 Task: Create a due date automation trigger when advanced on, on the monday of the week a card is due add fields with custom field "Resume" set to a number greater than 1 and greater or equal to 10 at 11:00 AM.
Action: Mouse moved to (1321, 97)
Screenshot: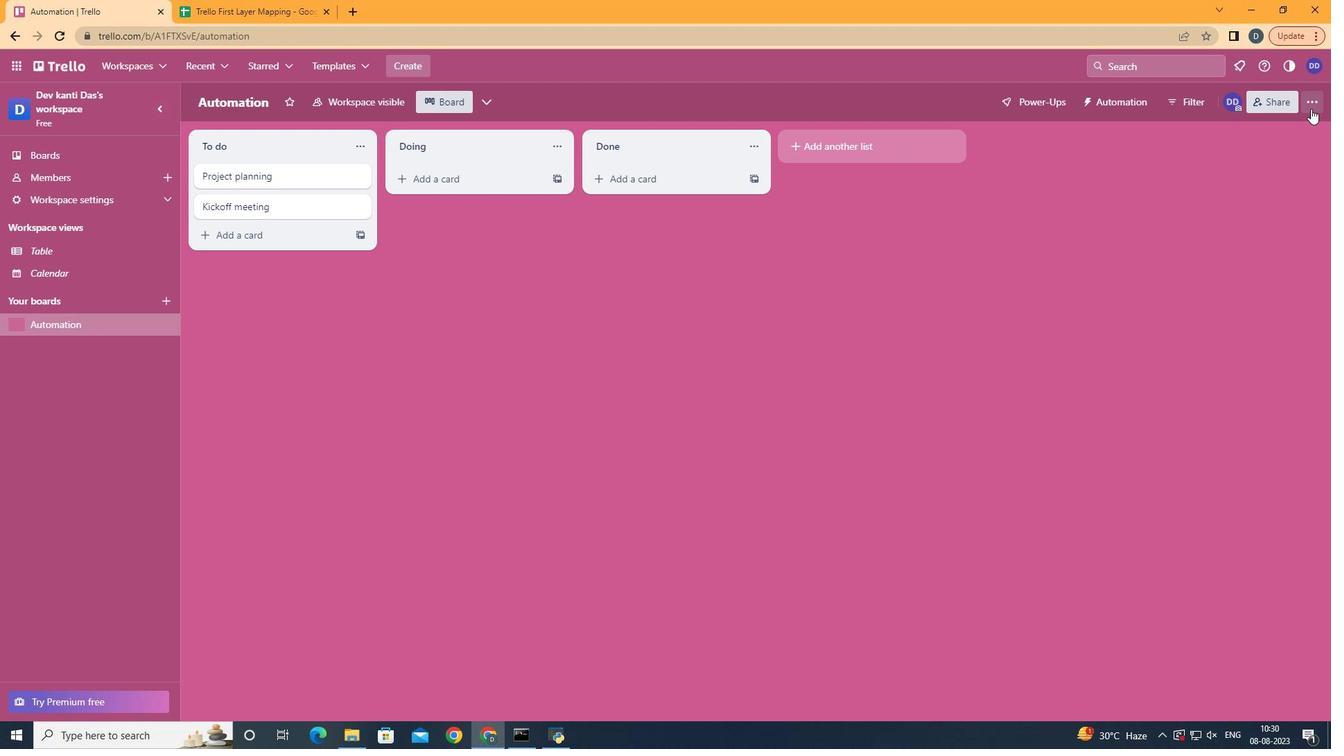 
Action: Mouse pressed left at (1321, 97)
Screenshot: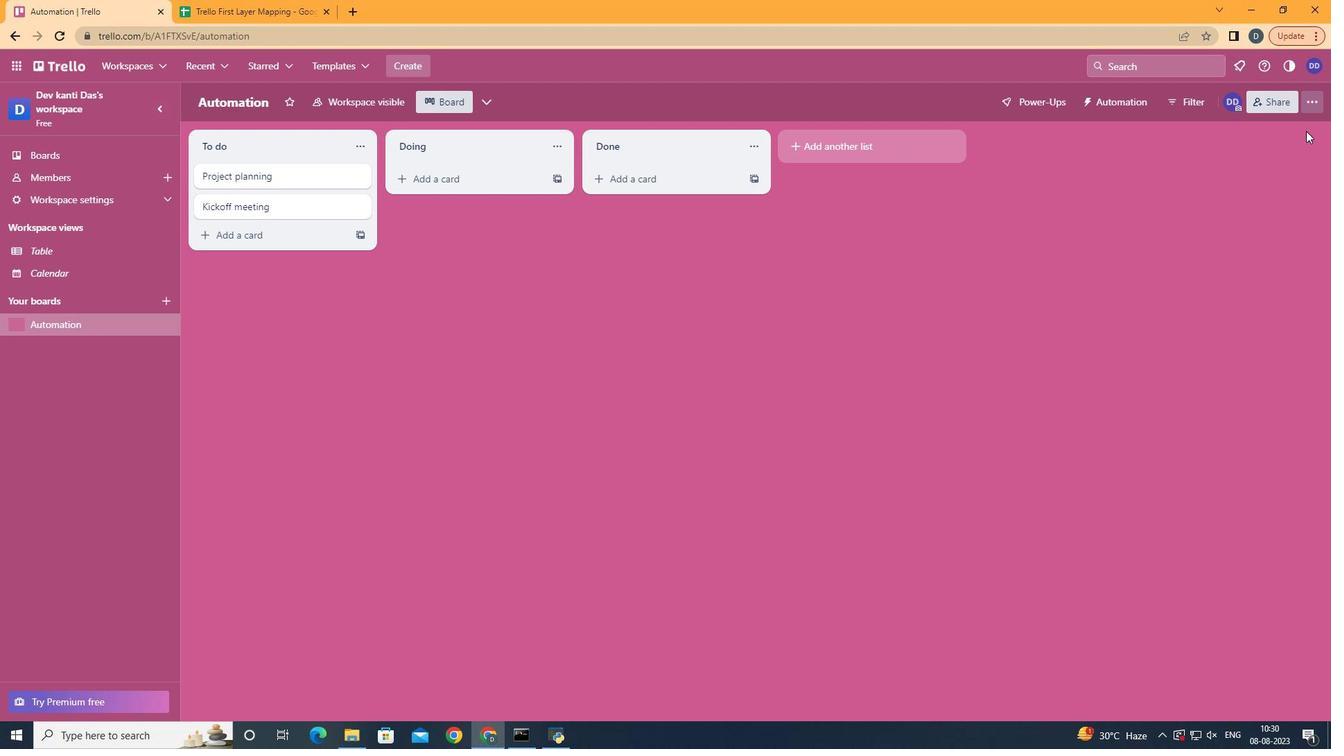 
Action: Mouse moved to (1218, 285)
Screenshot: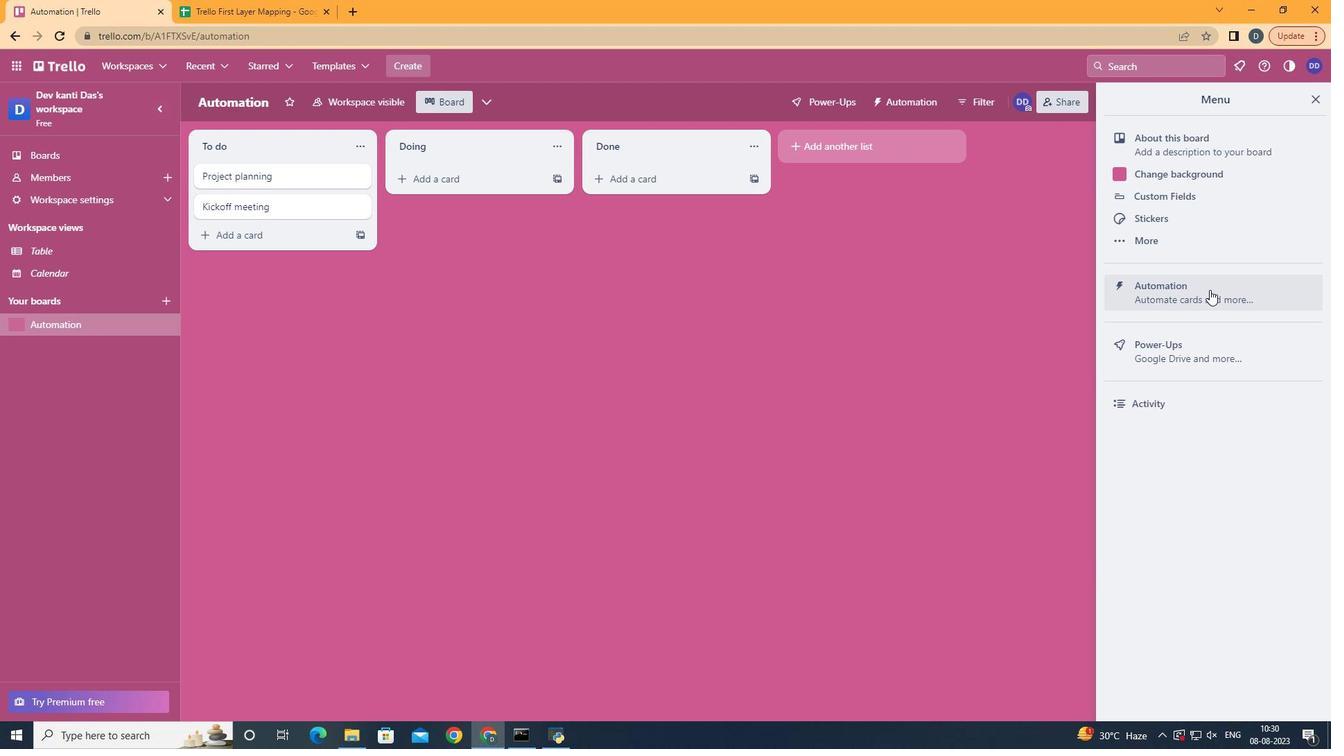 
Action: Mouse pressed left at (1218, 285)
Screenshot: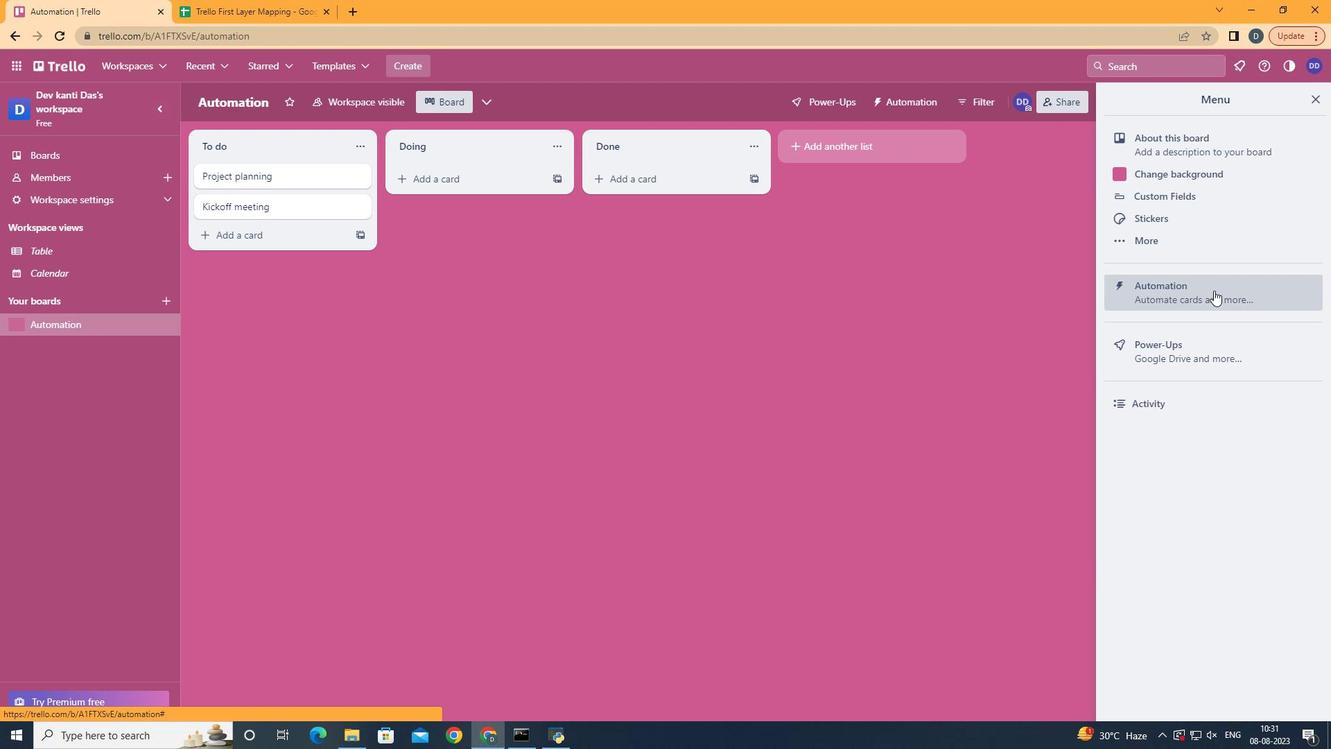 
Action: Mouse moved to (227, 280)
Screenshot: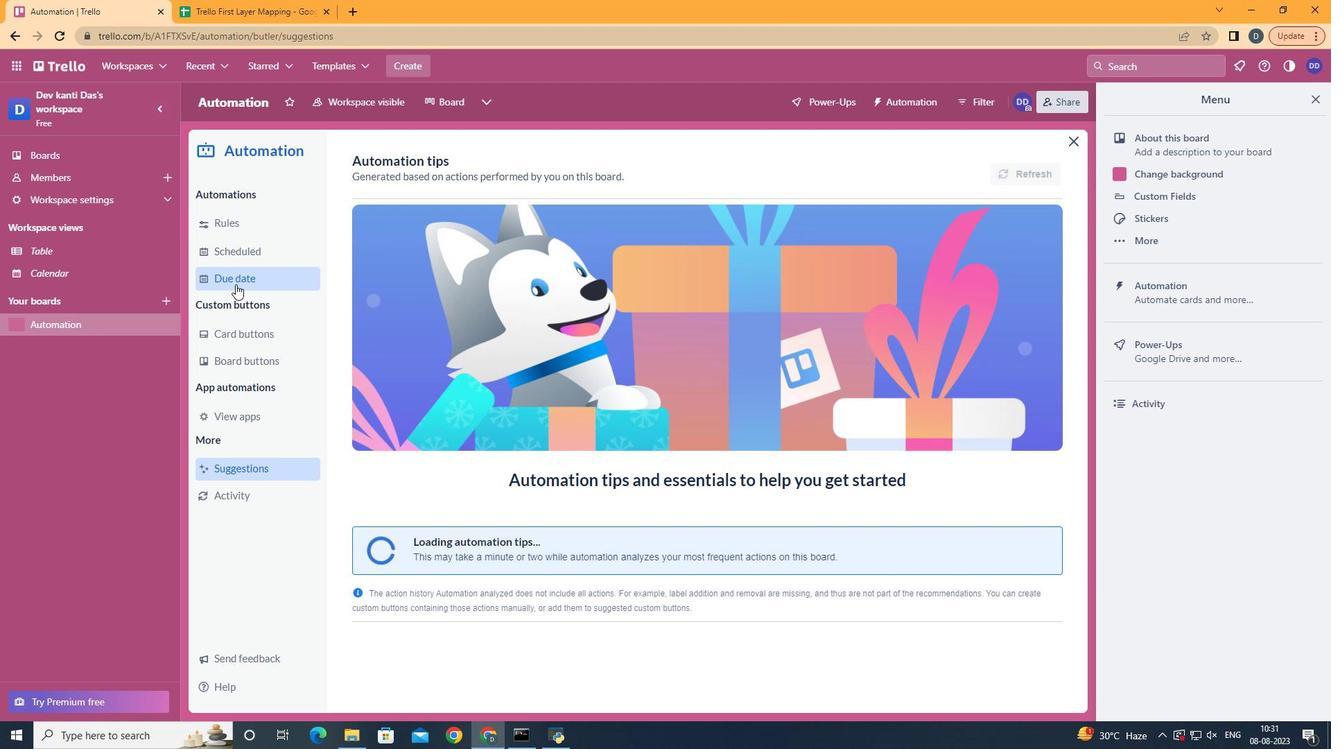 
Action: Mouse pressed left at (227, 280)
Screenshot: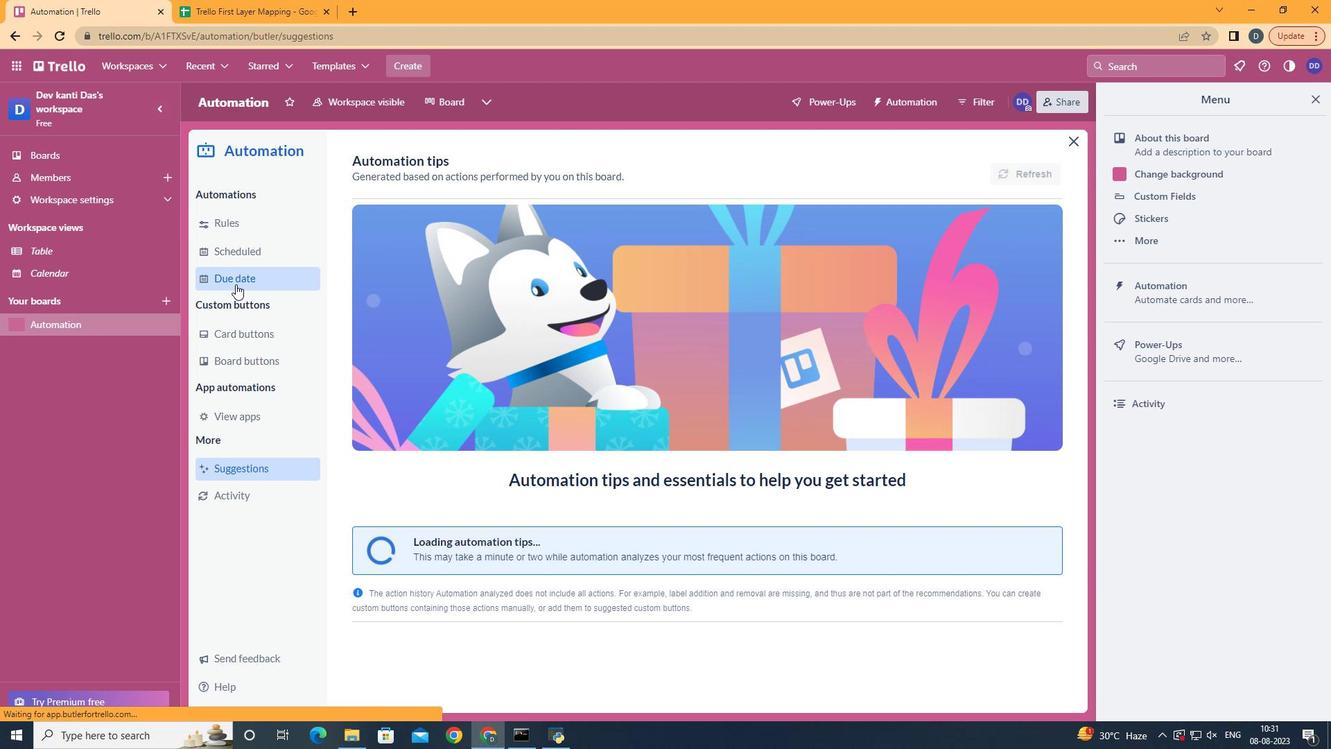 
Action: Mouse moved to (969, 154)
Screenshot: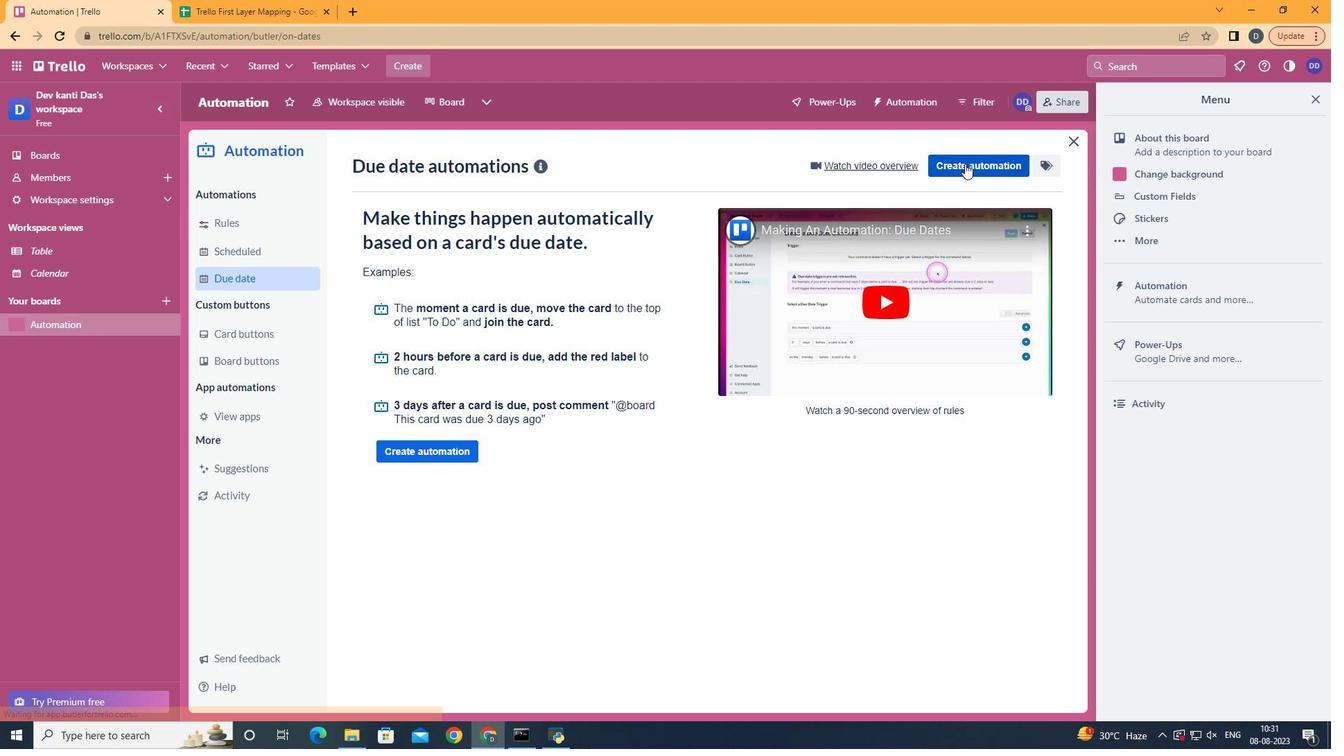 
Action: Mouse pressed left at (969, 154)
Screenshot: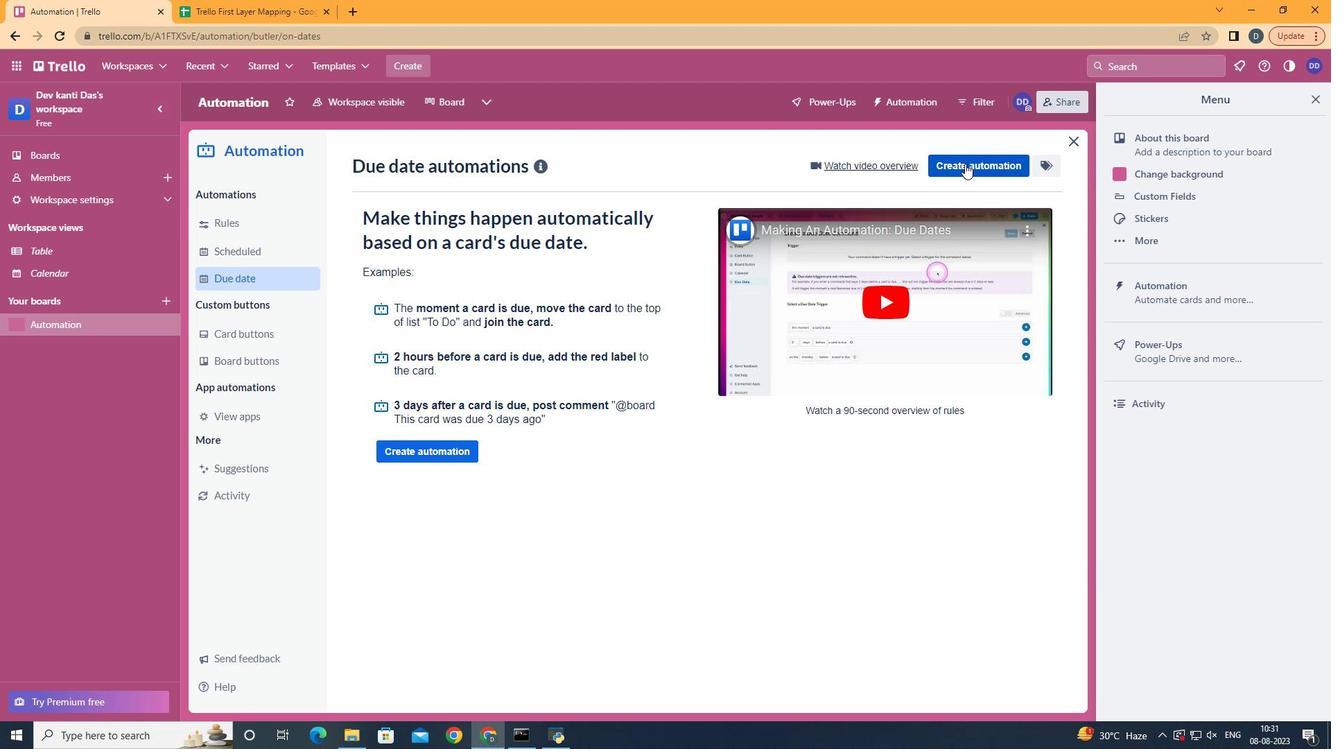 
Action: Mouse moved to (765, 299)
Screenshot: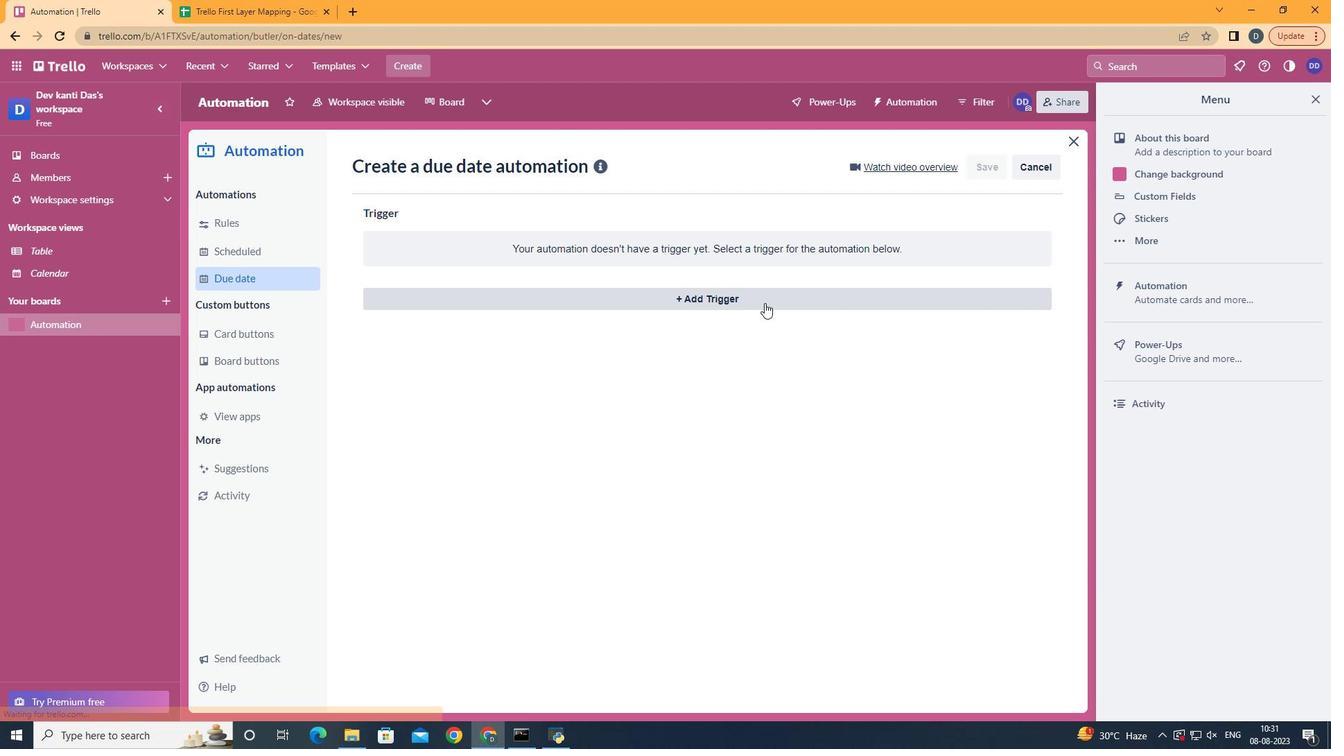 
Action: Mouse pressed left at (765, 299)
Screenshot: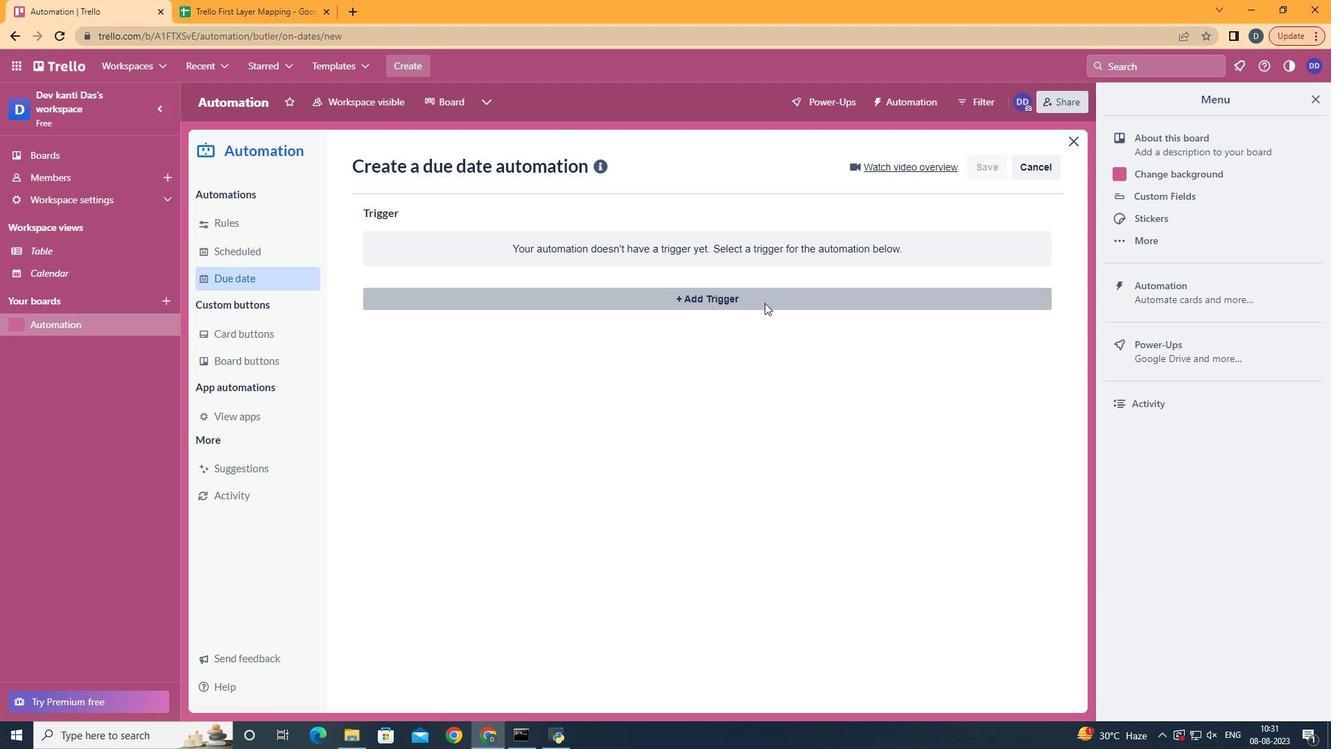 
Action: Mouse moved to (459, 361)
Screenshot: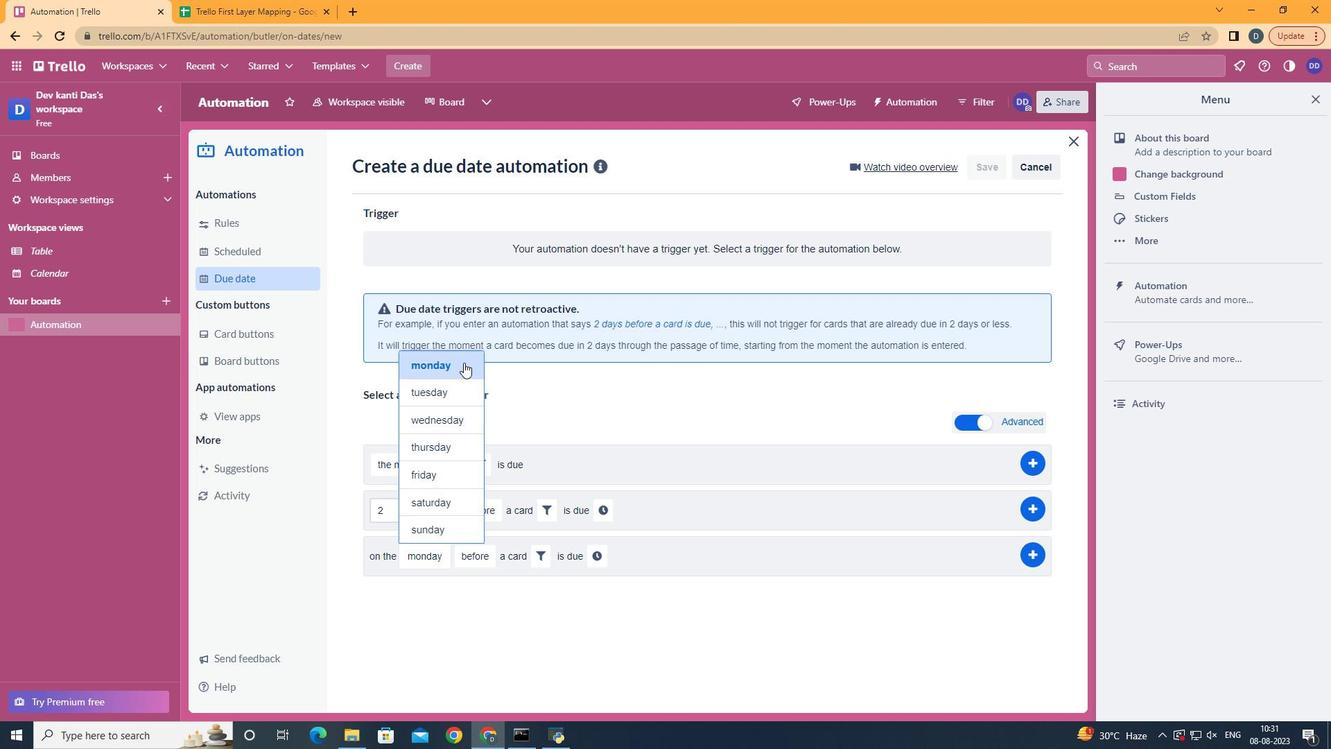 
Action: Mouse pressed left at (459, 361)
Screenshot: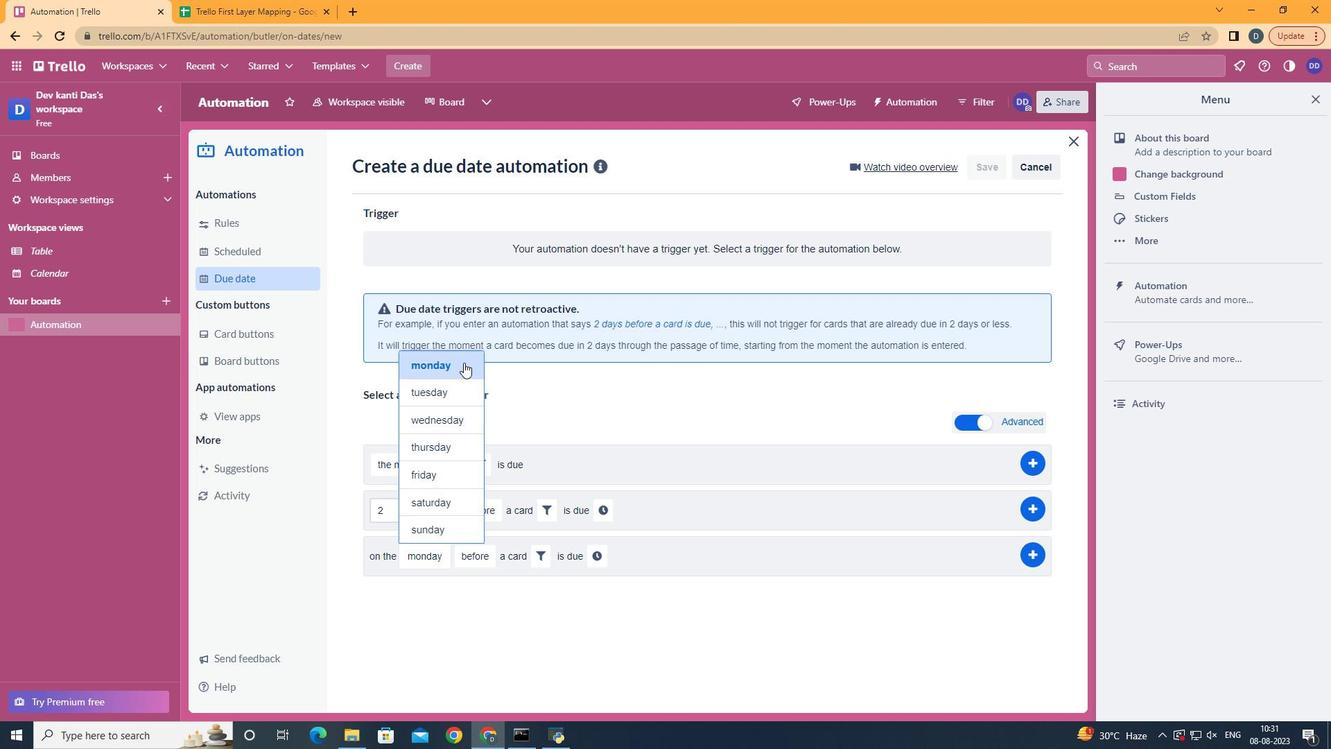 
Action: Mouse moved to (488, 643)
Screenshot: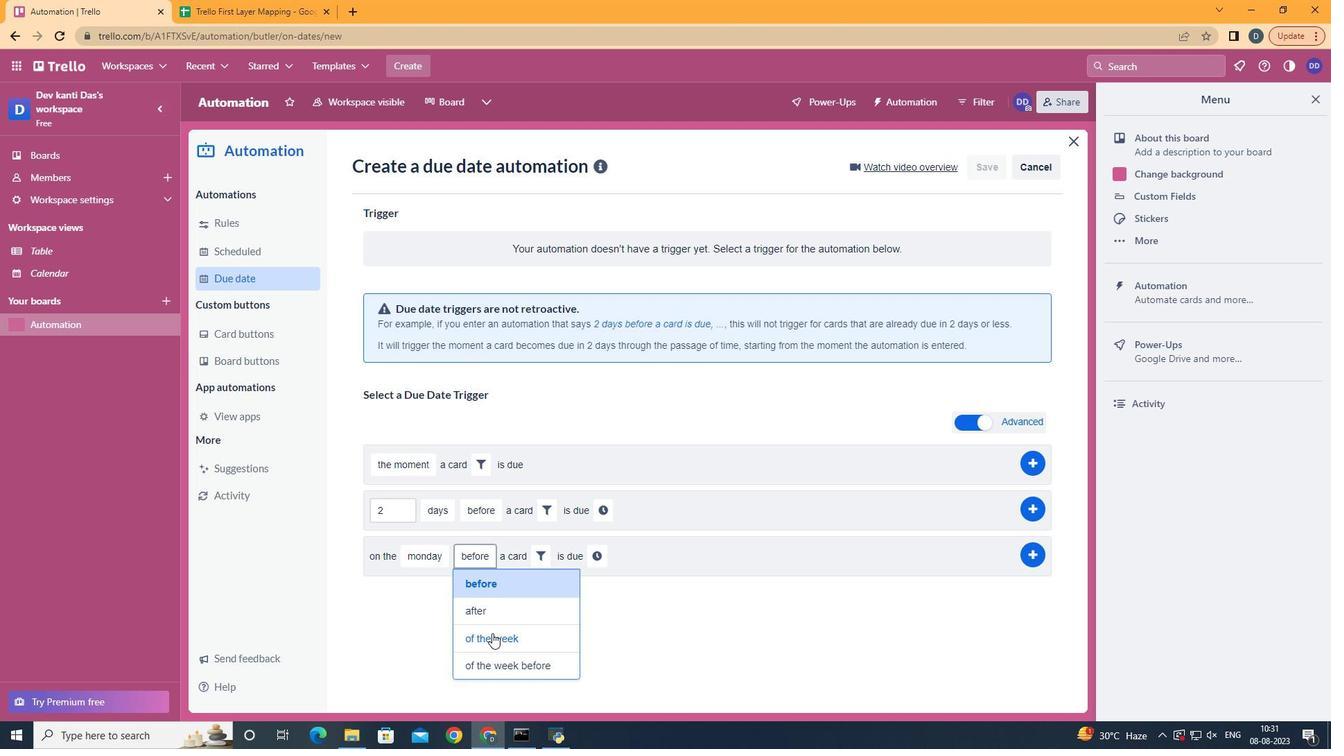 
Action: Mouse pressed left at (488, 643)
Screenshot: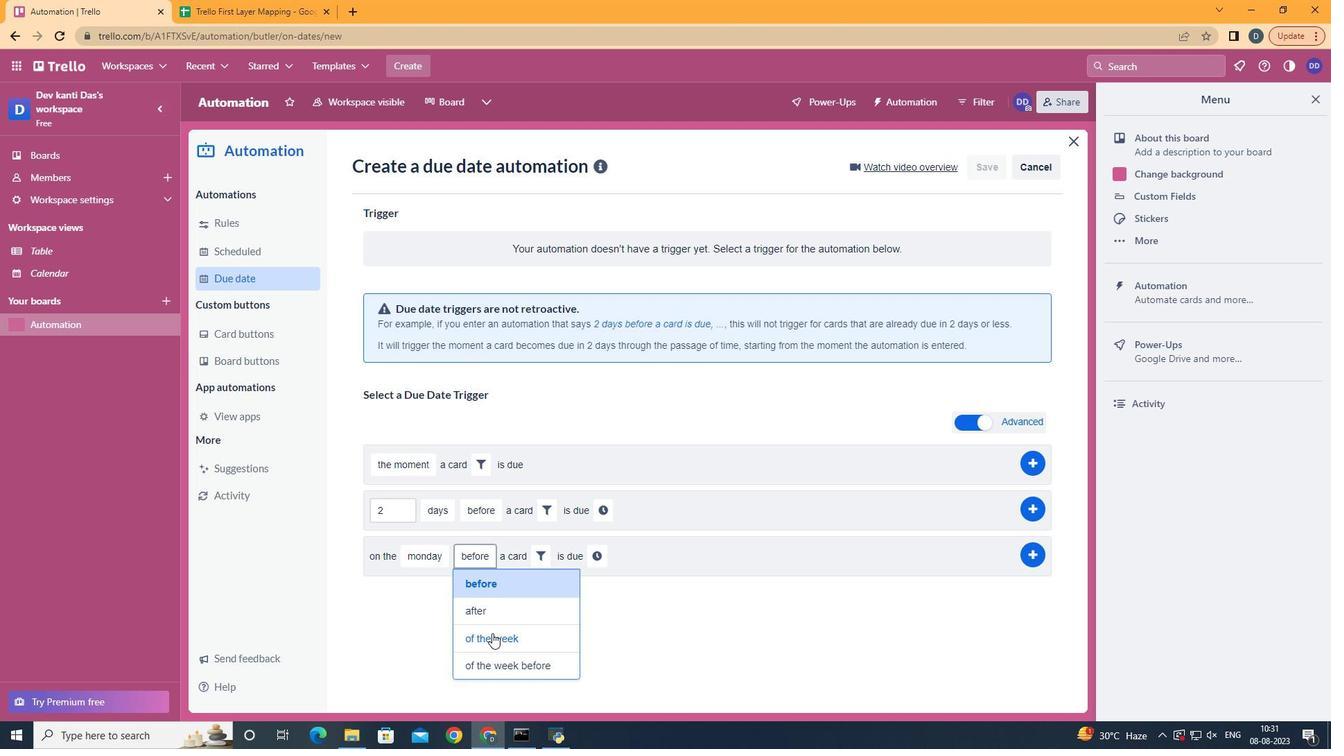 
Action: Mouse moved to (554, 555)
Screenshot: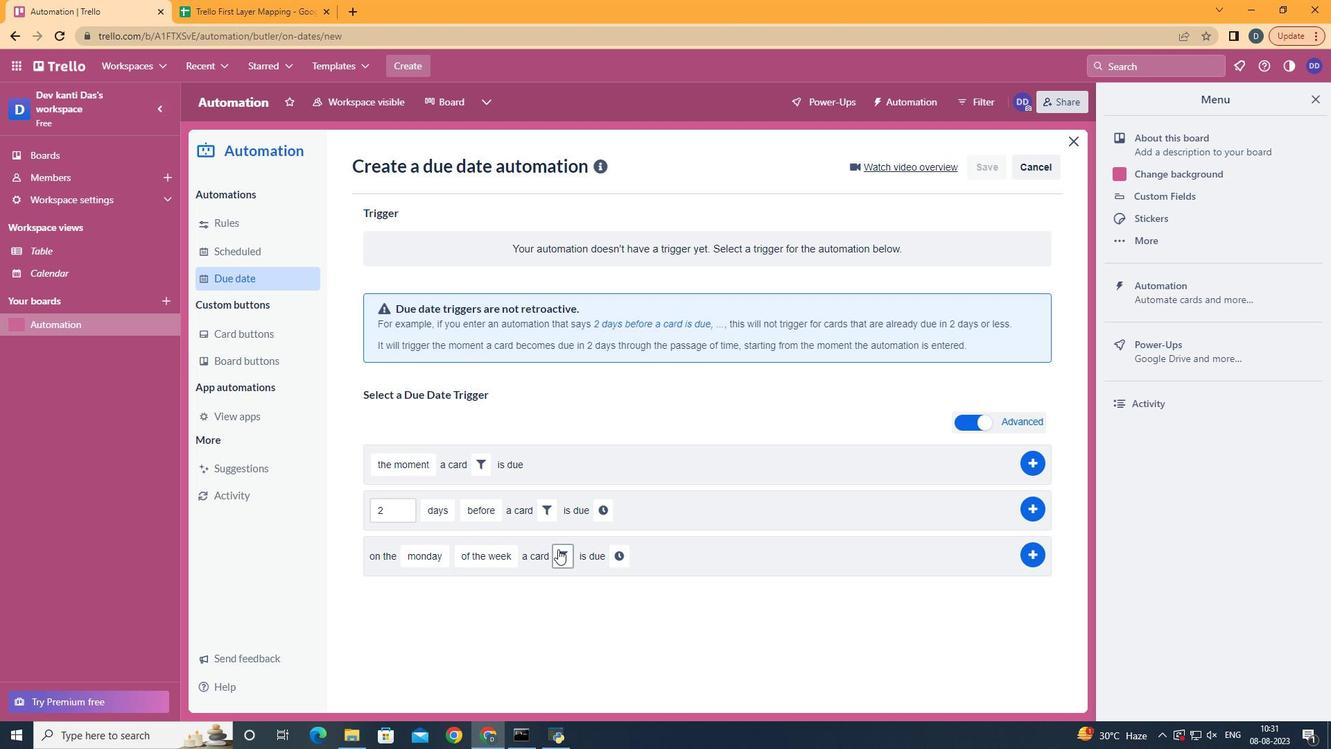 
Action: Mouse pressed left at (554, 555)
Screenshot: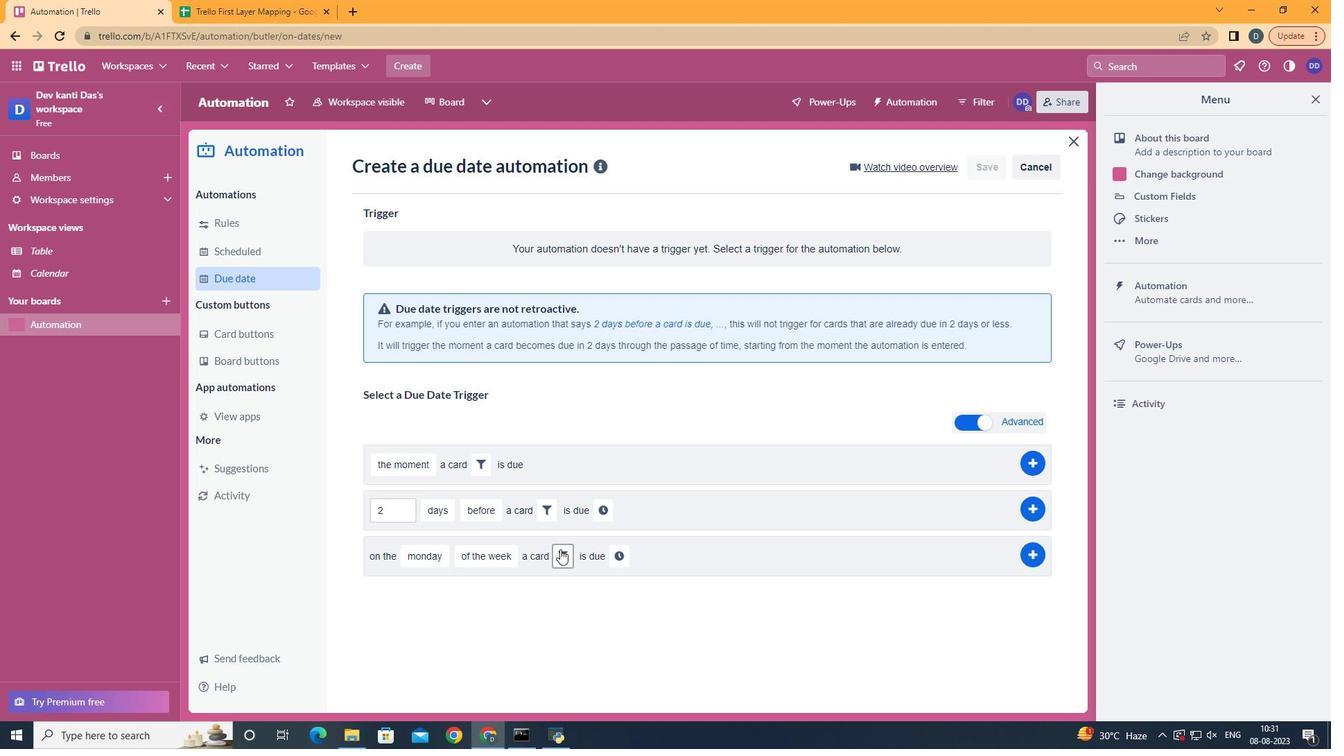 
Action: Mouse moved to (779, 620)
Screenshot: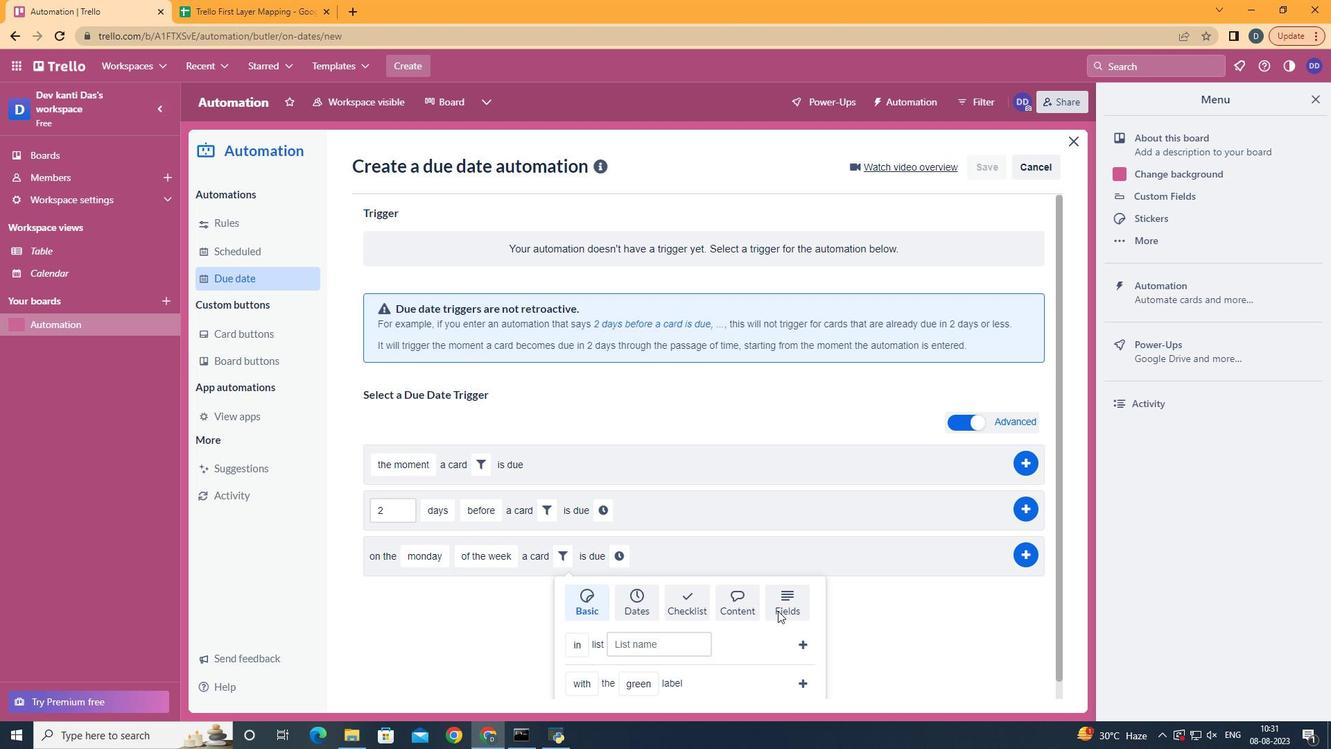 
Action: Mouse pressed left at (779, 620)
Screenshot: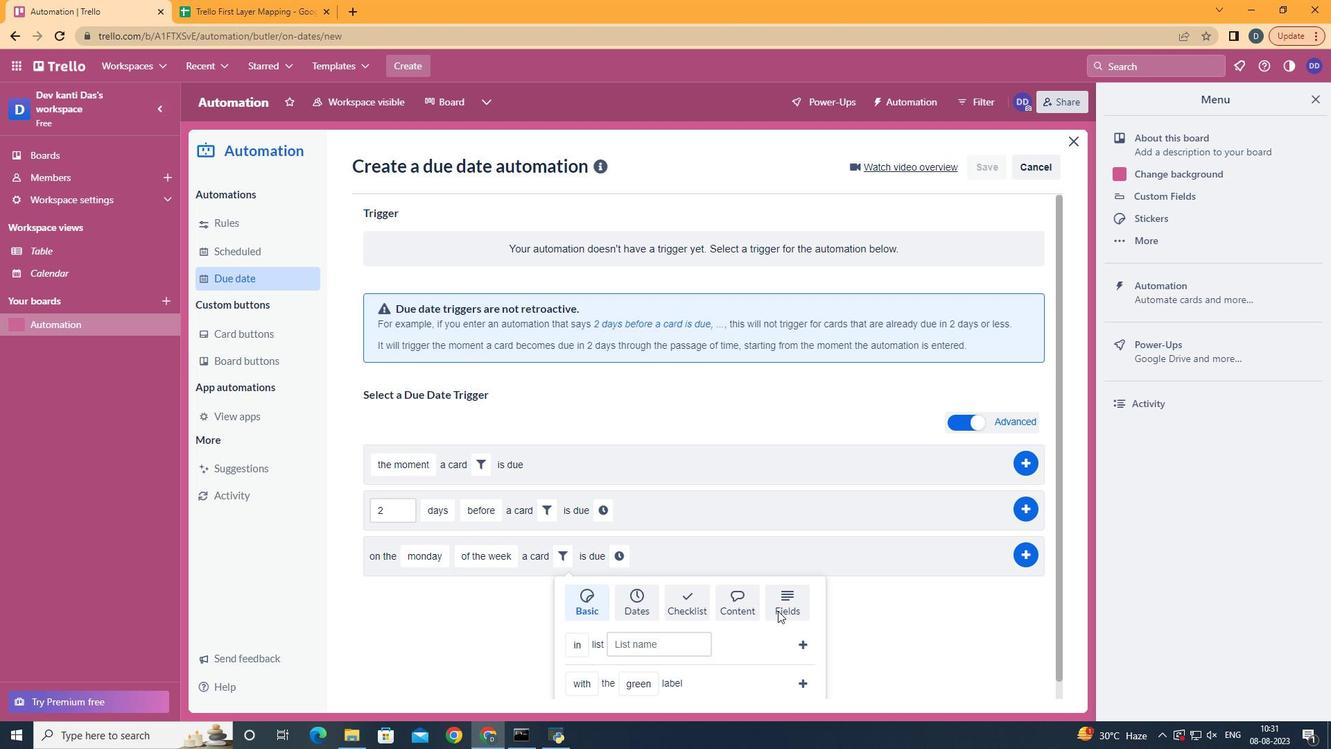 
Action: Mouse scrolled (779, 619) with delta (0, 0)
Screenshot: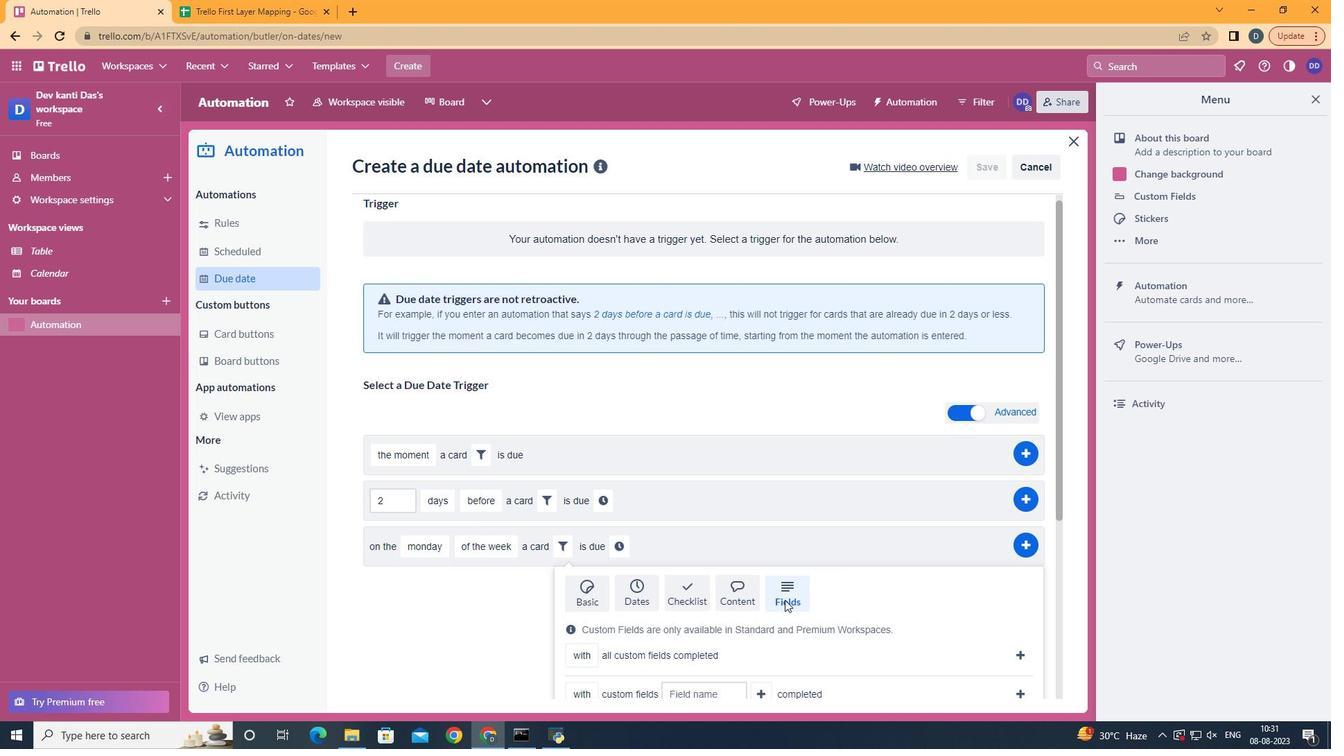 
Action: Mouse scrolled (779, 619) with delta (0, 0)
Screenshot: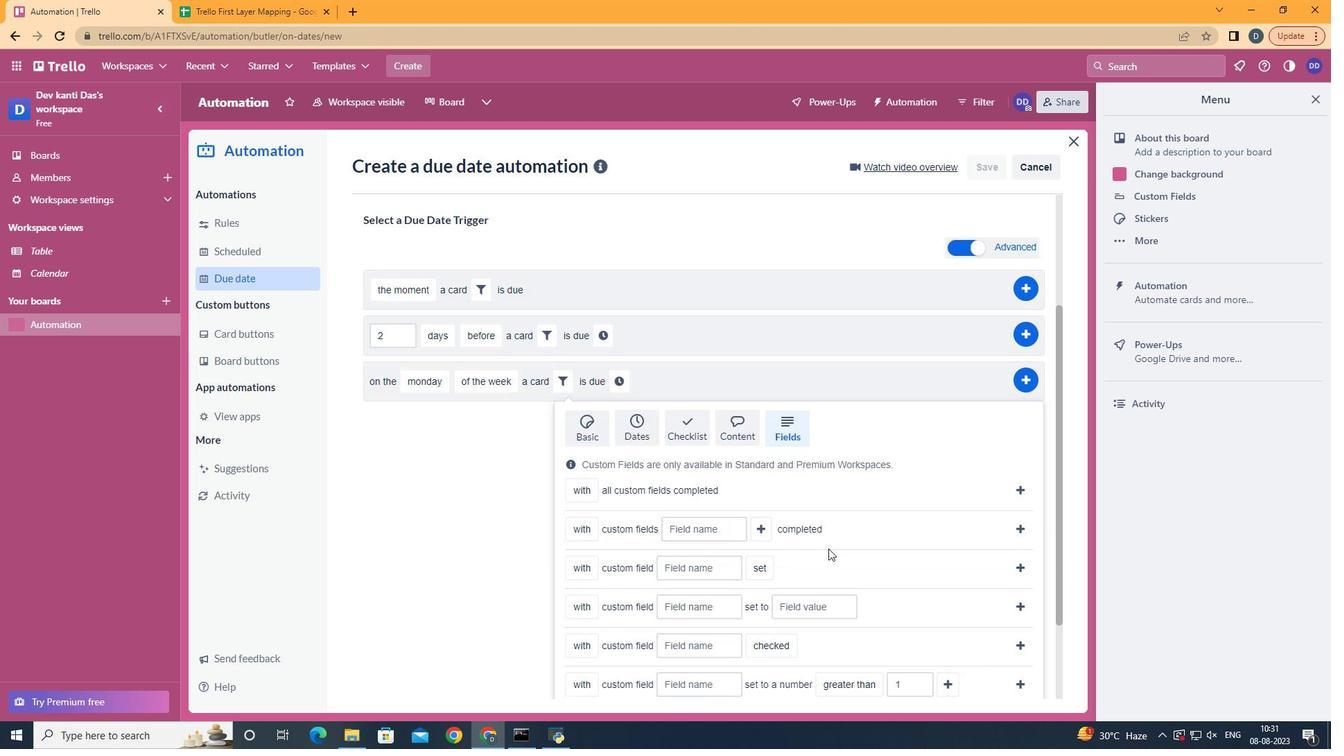 
Action: Mouse scrolled (779, 619) with delta (0, 0)
Screenshot: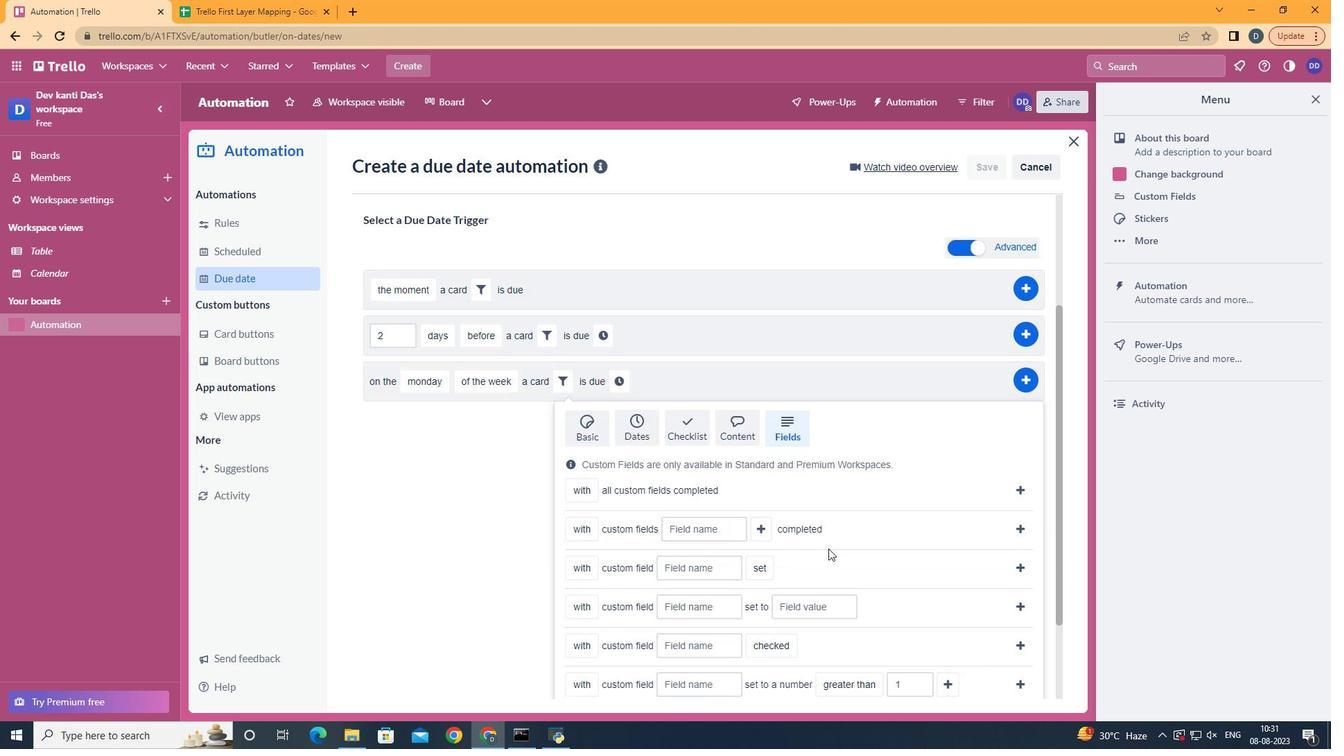 
Action: Mouse scrolled (779, 619) with delta (0, 0)
Screenshot: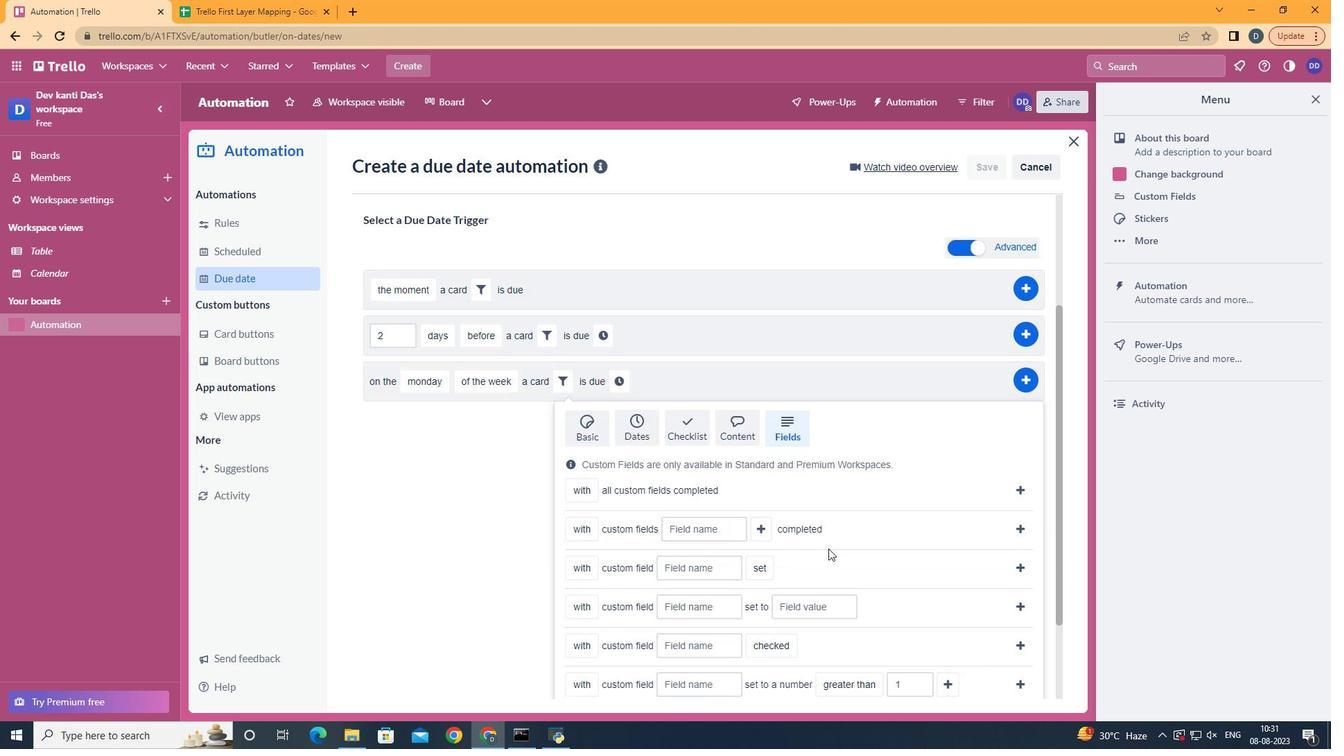 
Action: Mouse scrolled (779, 619) with delta (0, 0)
Screenshot: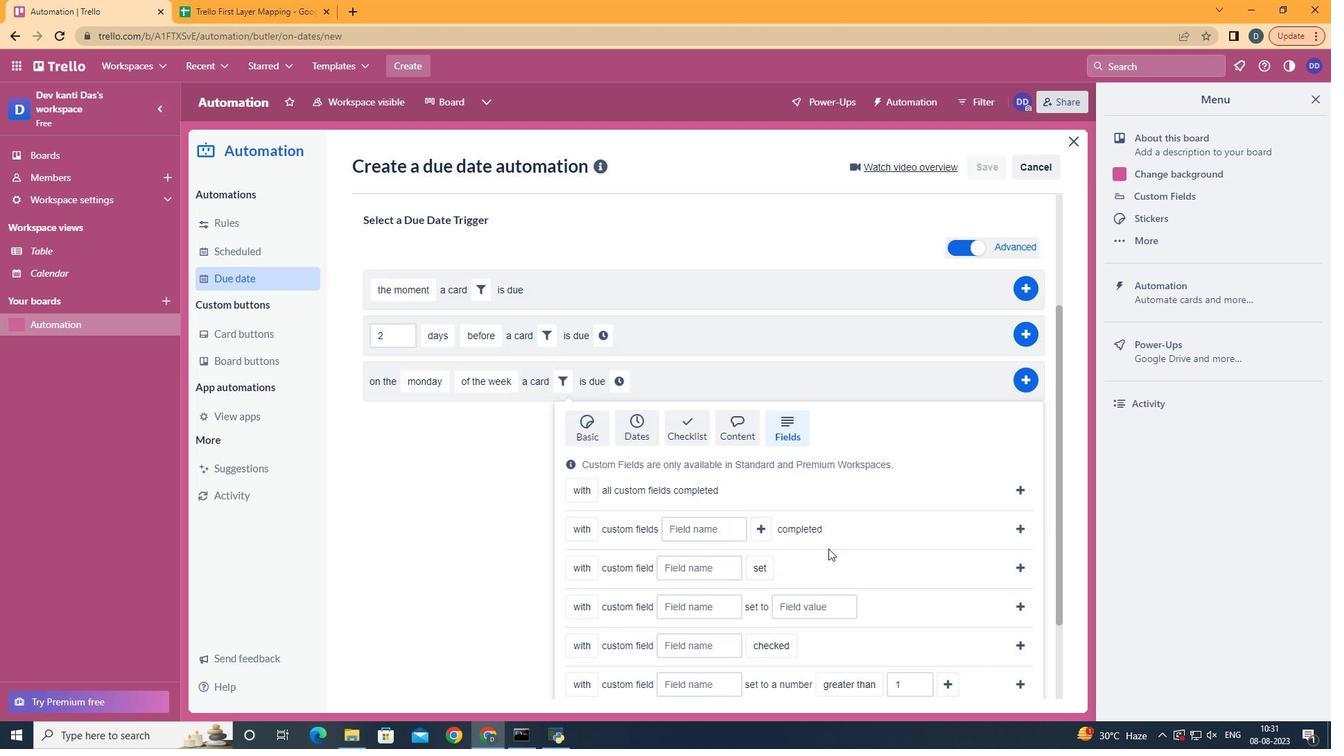 
Action: Mouse moved to (583, 595)
Screenshot: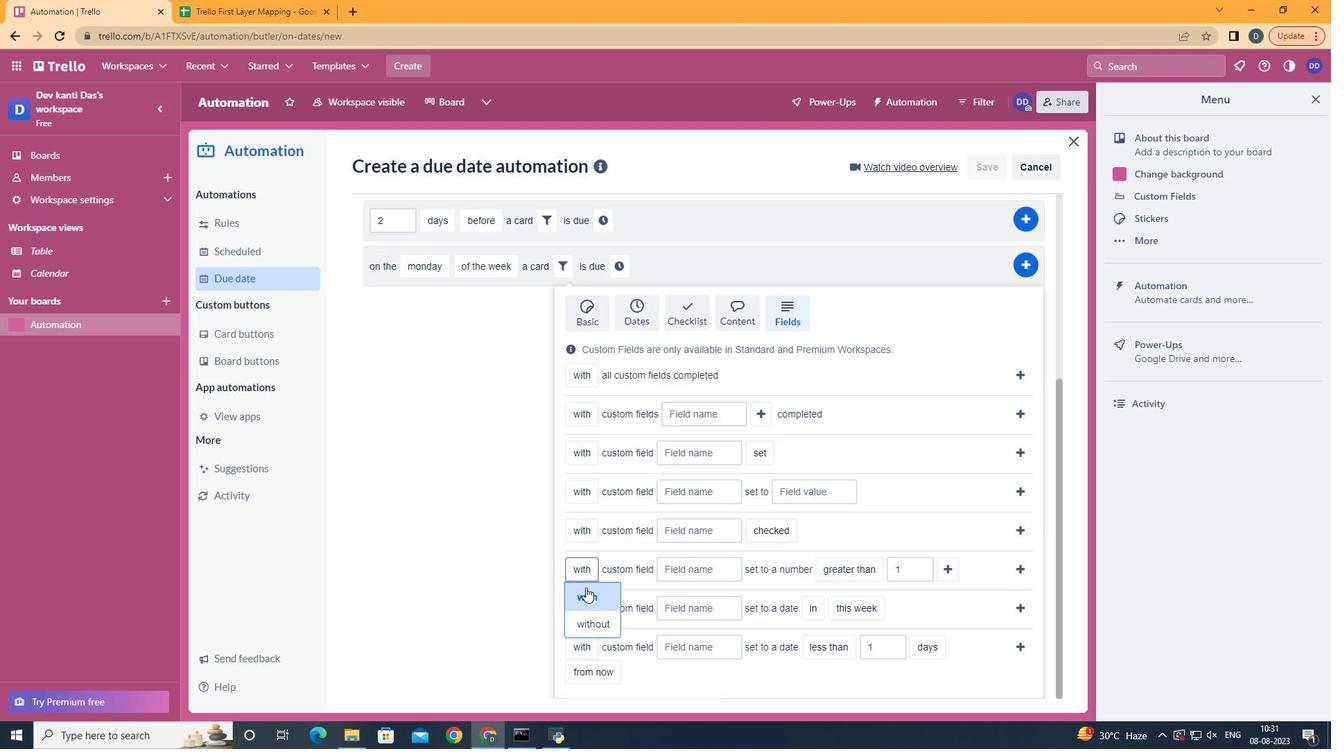 
Action: Mouse pressed left at (583, 595)
Screenshot: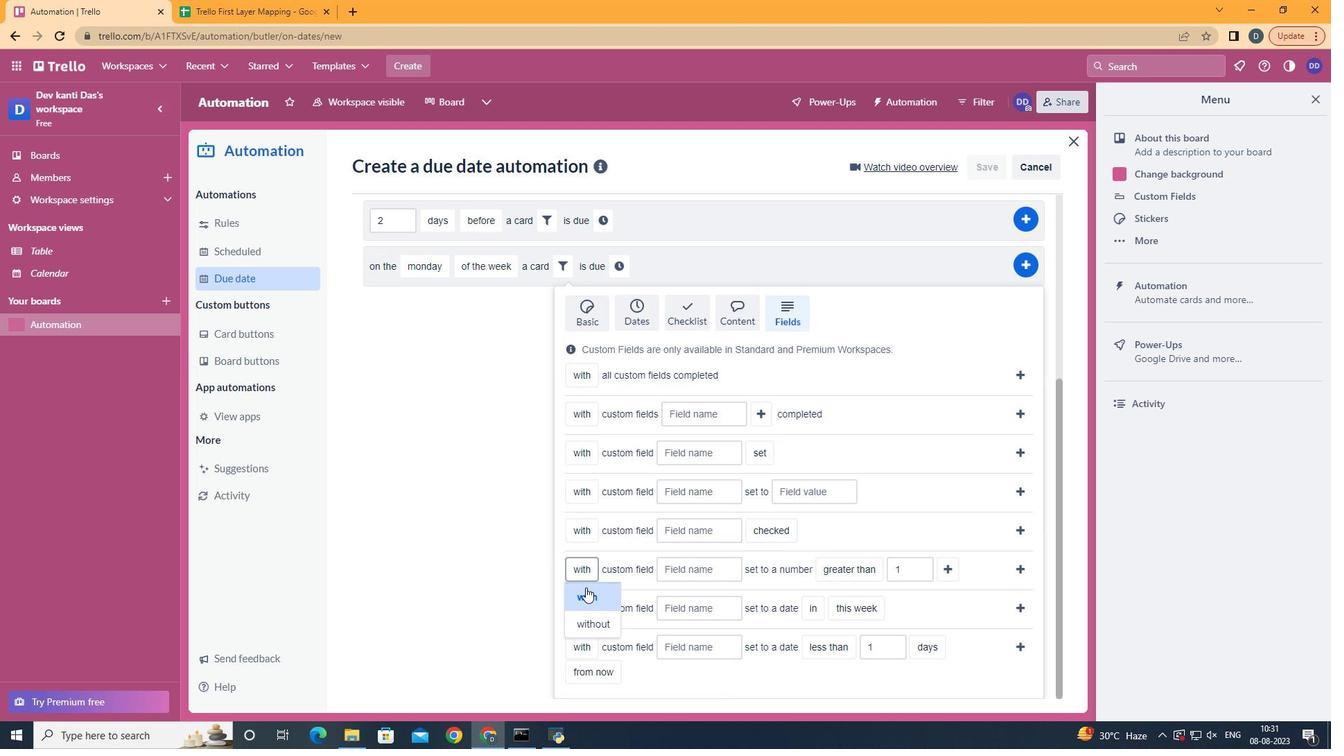 
Action: Mouse moved to (697, 577)
Screenshot: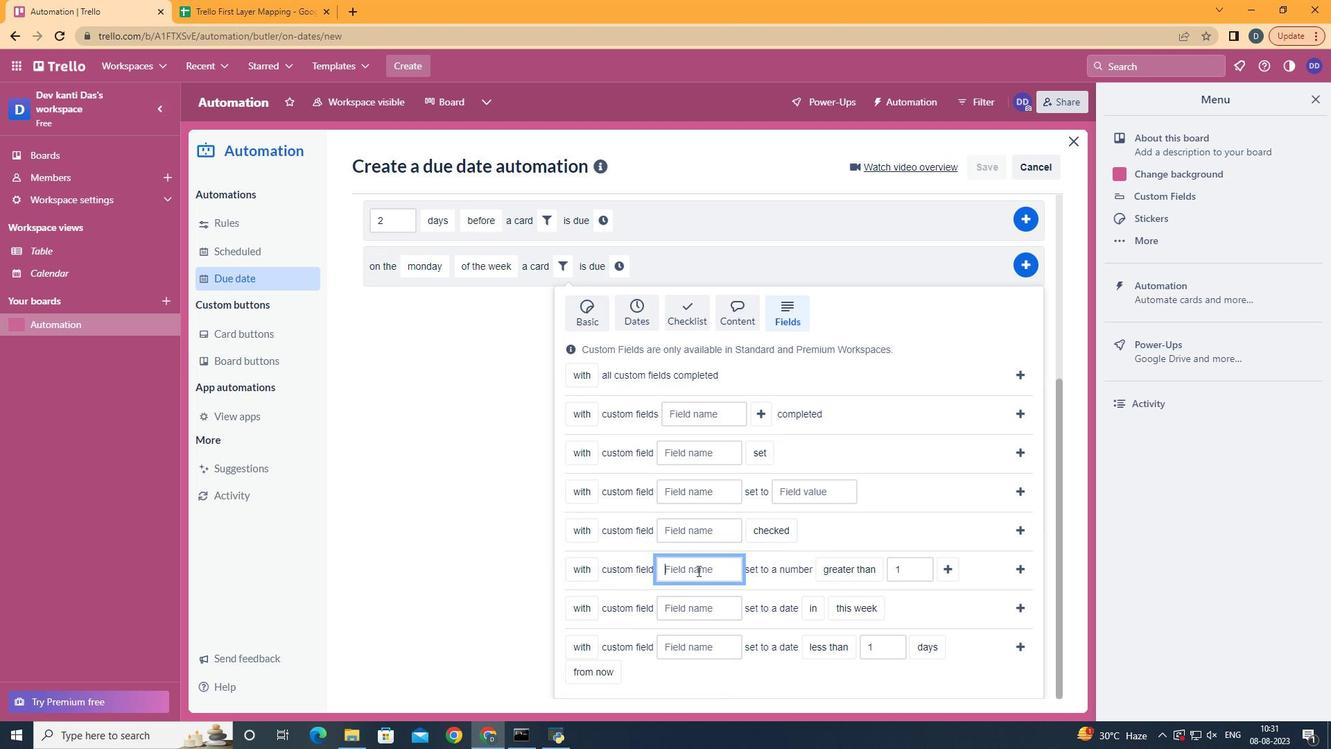 
Action: Mouse pressed left at (697, 577)
Screenshot: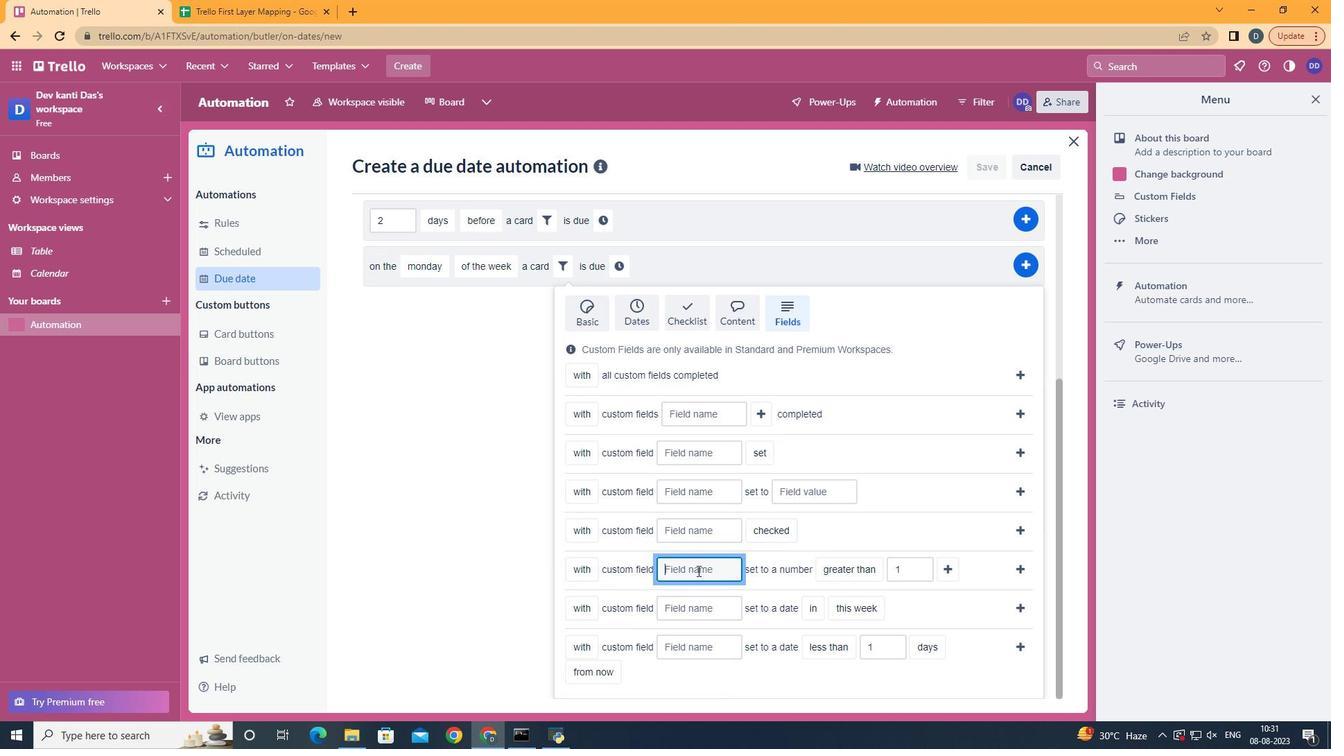 
Action: Key pressed <Key.shift>Resume
Screenshot: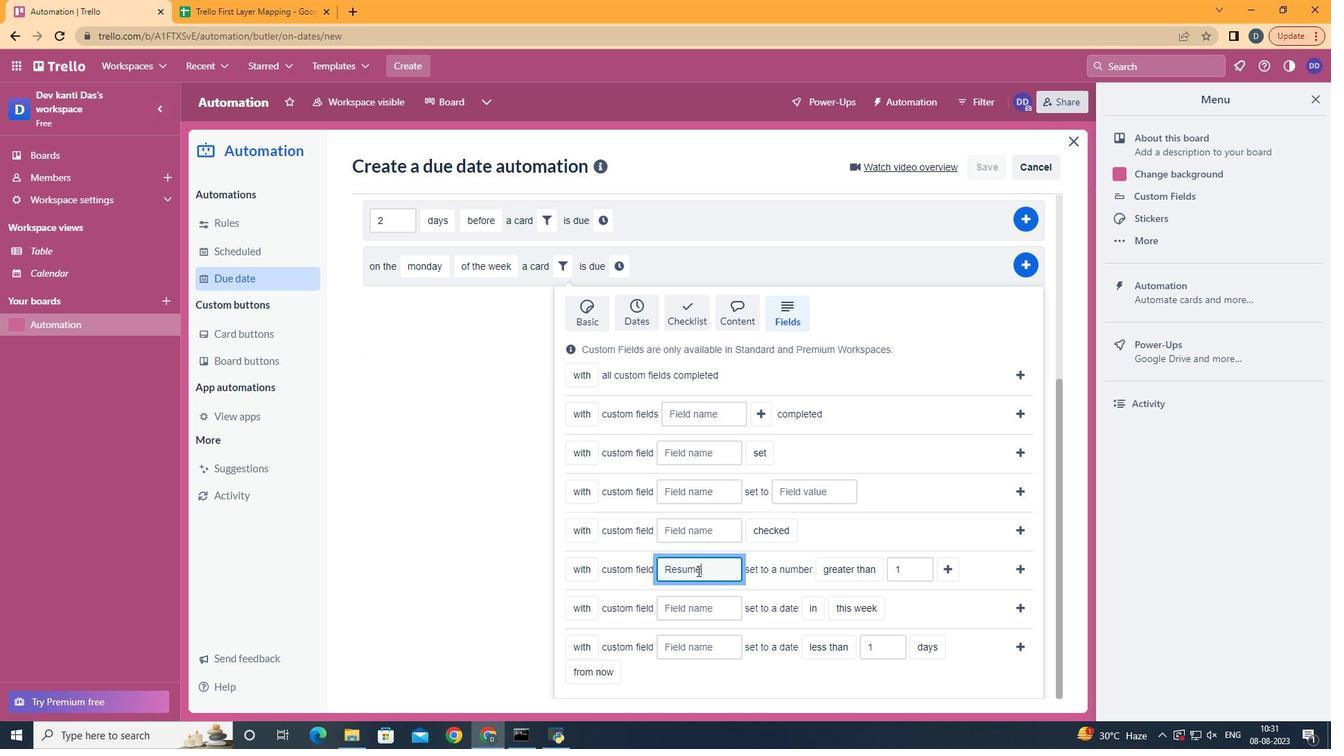 
Action: Mouse moved to (847, 600)
Screenshot: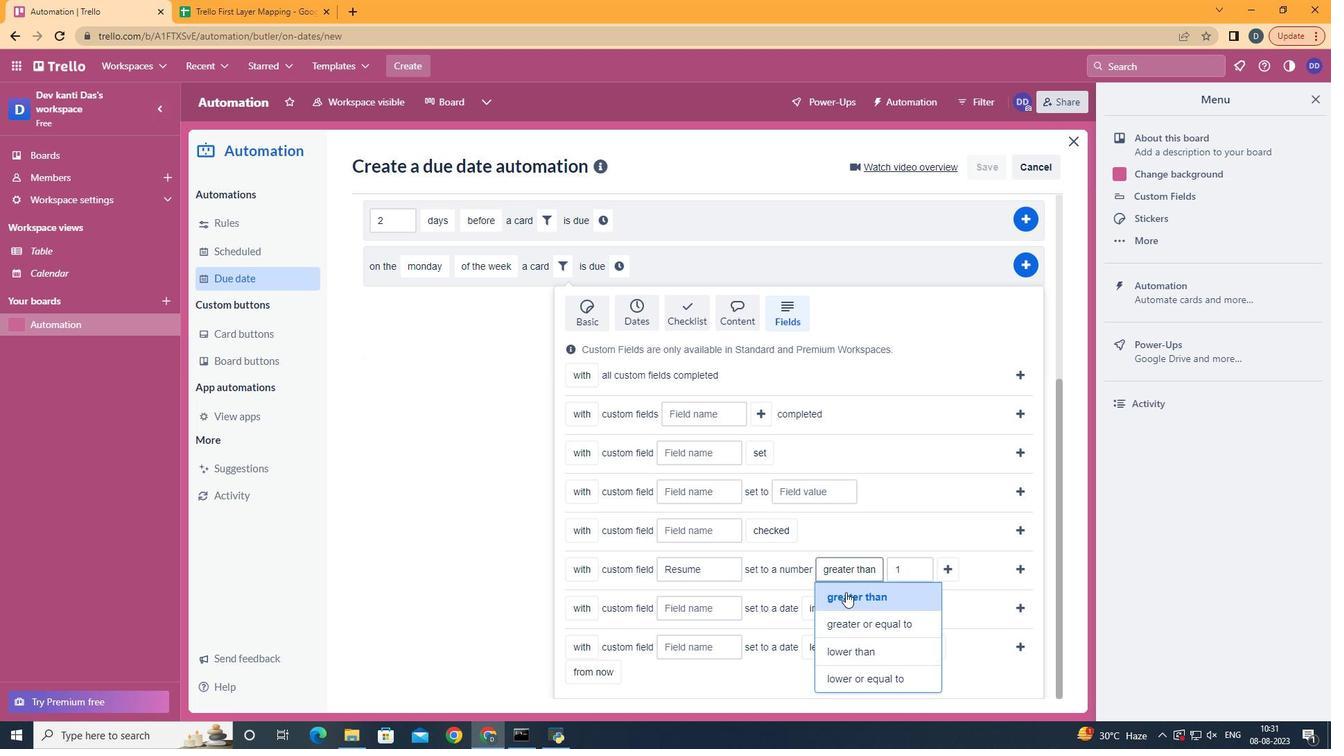 
Action: Mouse pressed left at (847, 600)
Screenshot: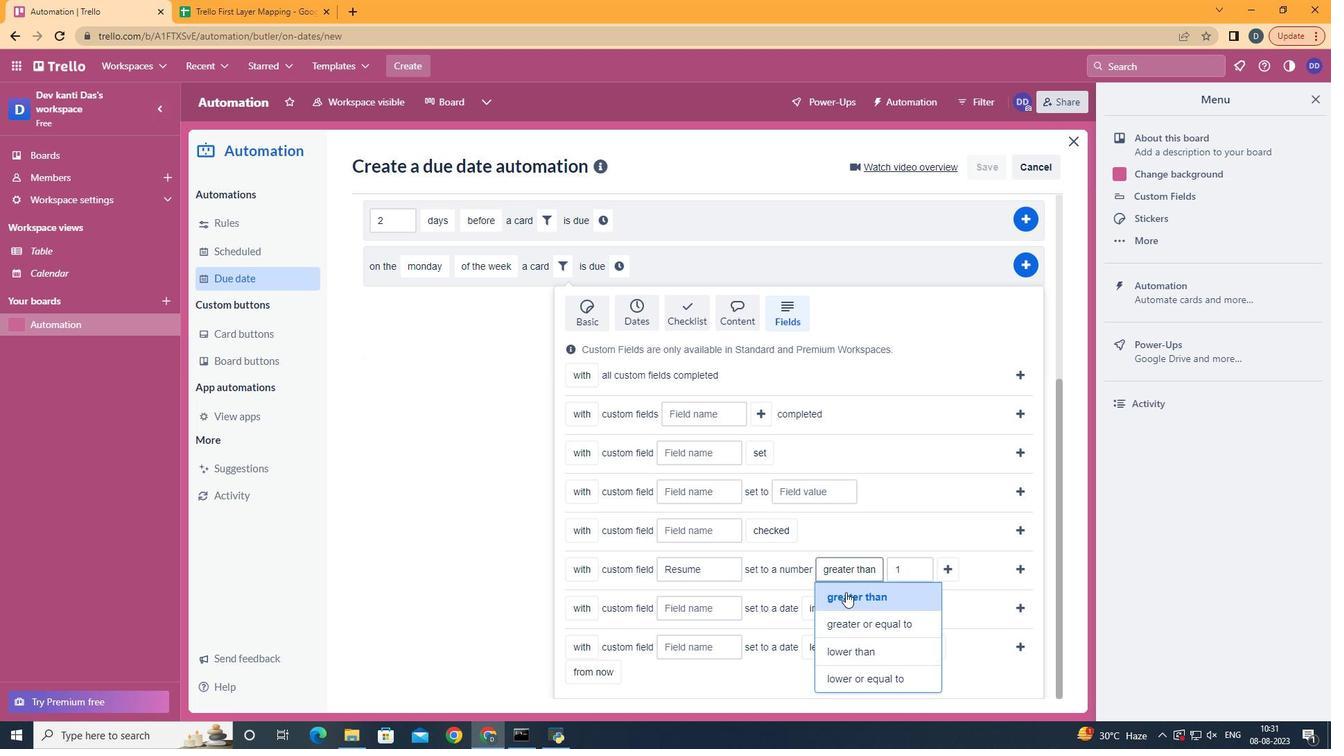
Action: Mouse moved to (960, 579)
Screenshot: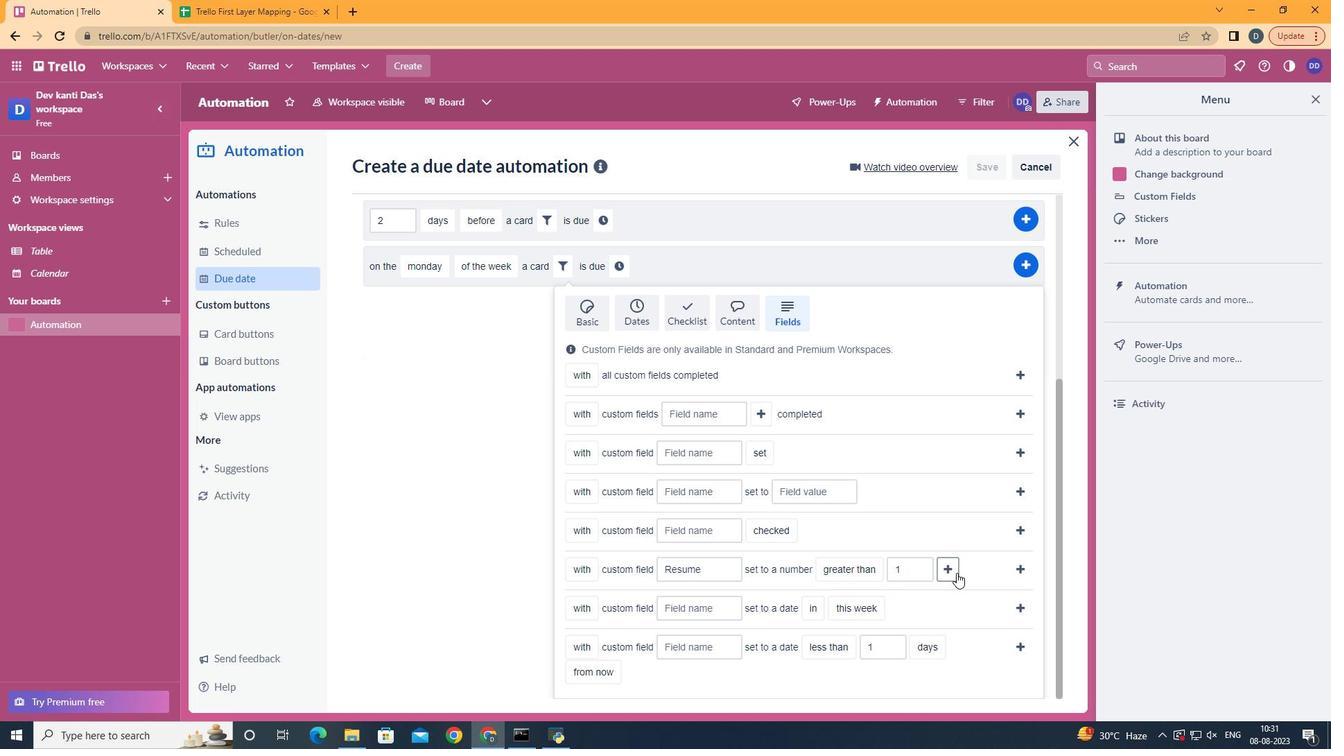 
Action: Mouse pressed left at (960, 579)
Screenshot: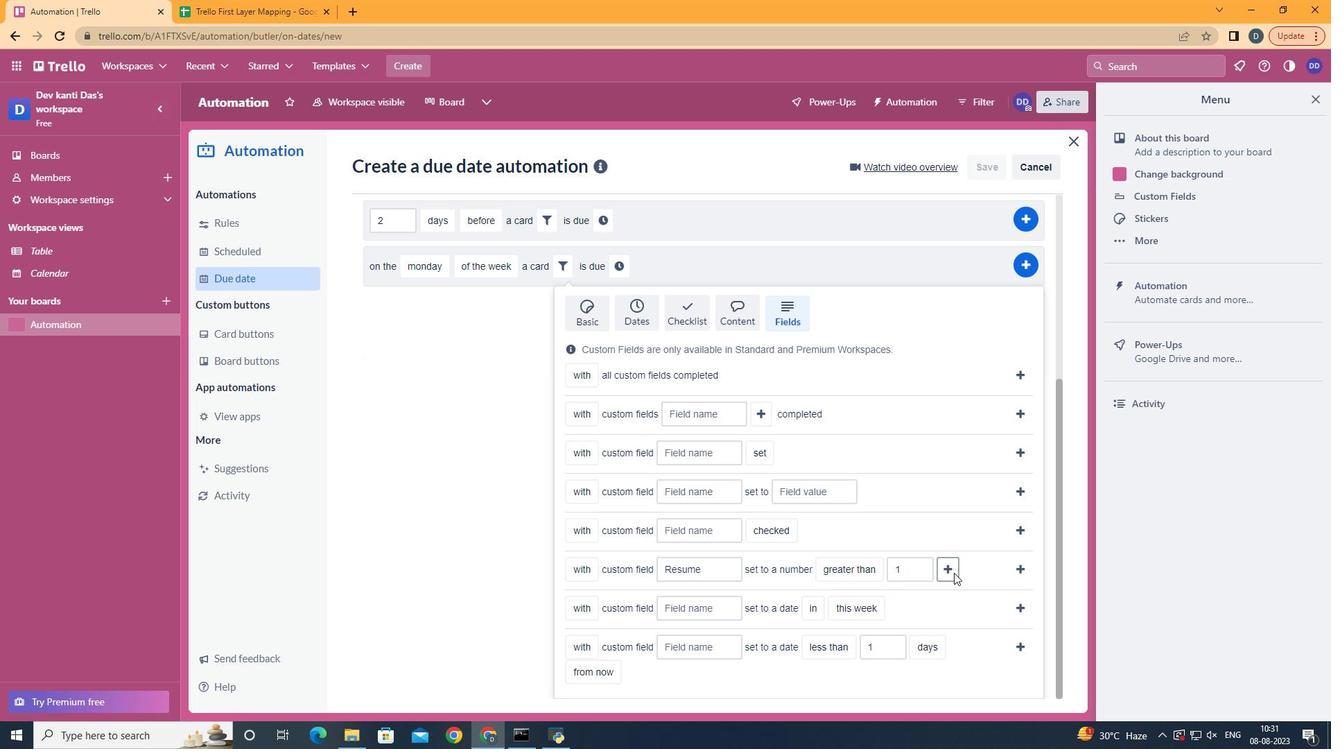 
Action: Mouse moved to (638, 588)
Screenshot: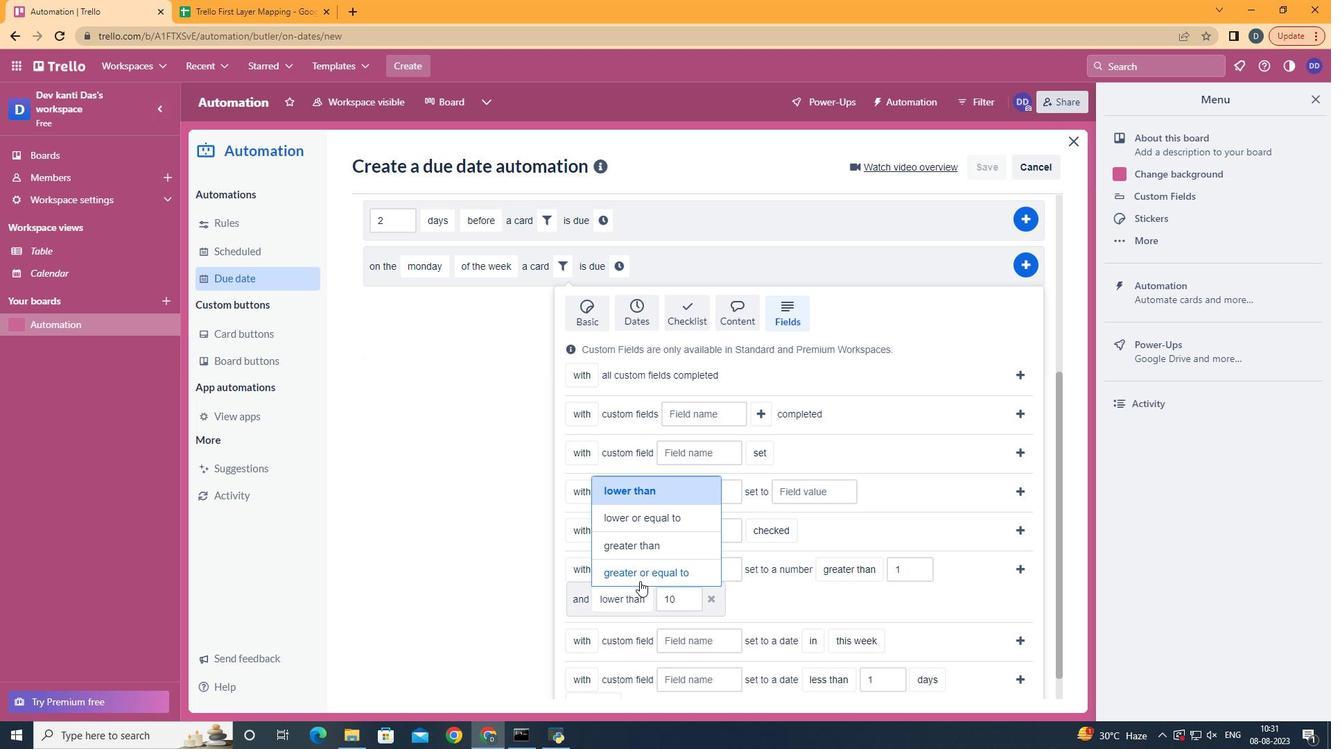 
Action: Mouse pressed left at (638, 588)
Screenshot: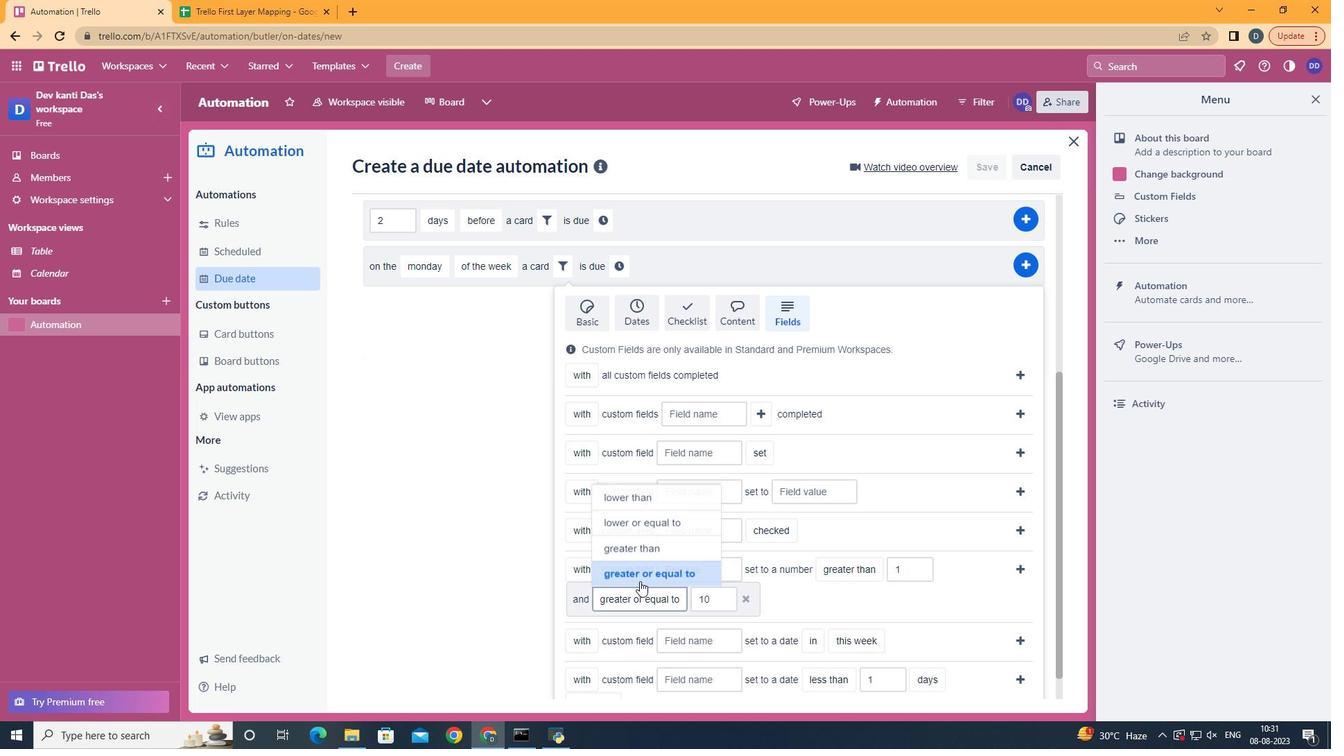 
Action: Mouse moved to (1023, 574)
Screenshot: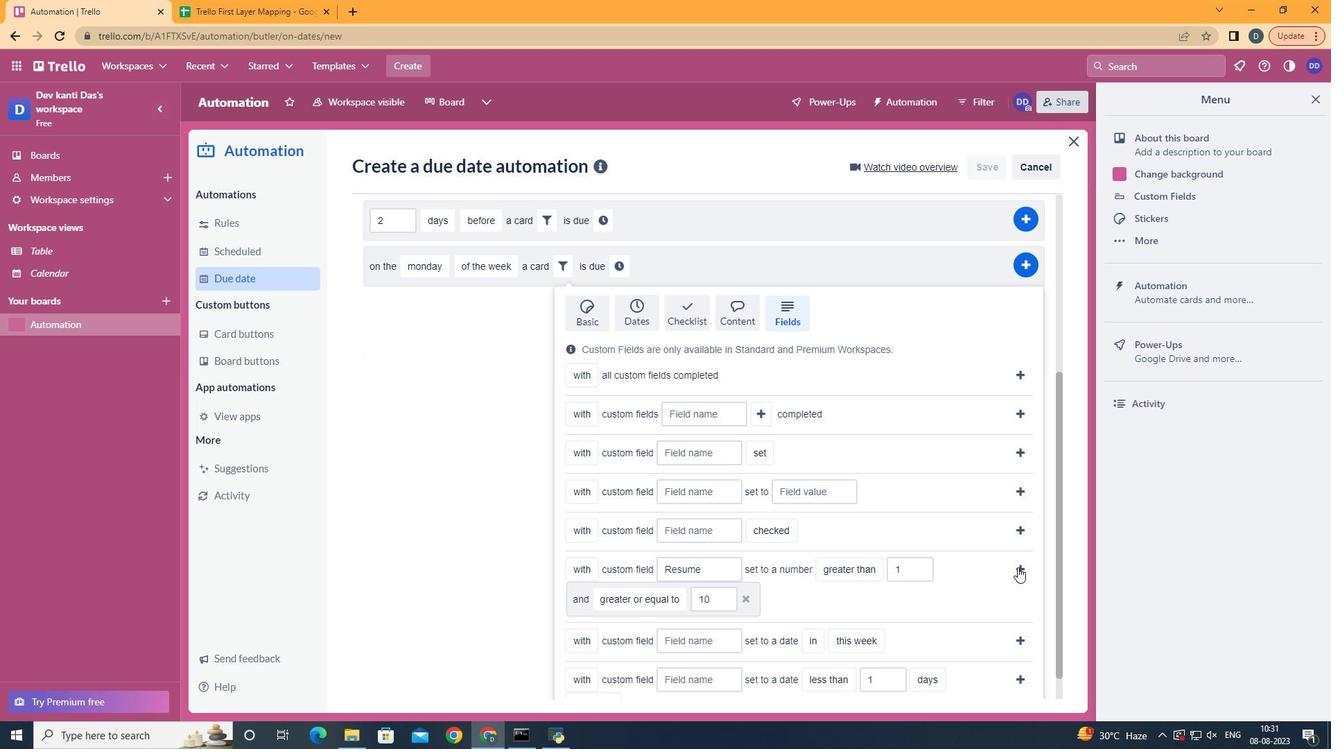 
Action: Mouse pressed left at (1023, 574)
Screenshot: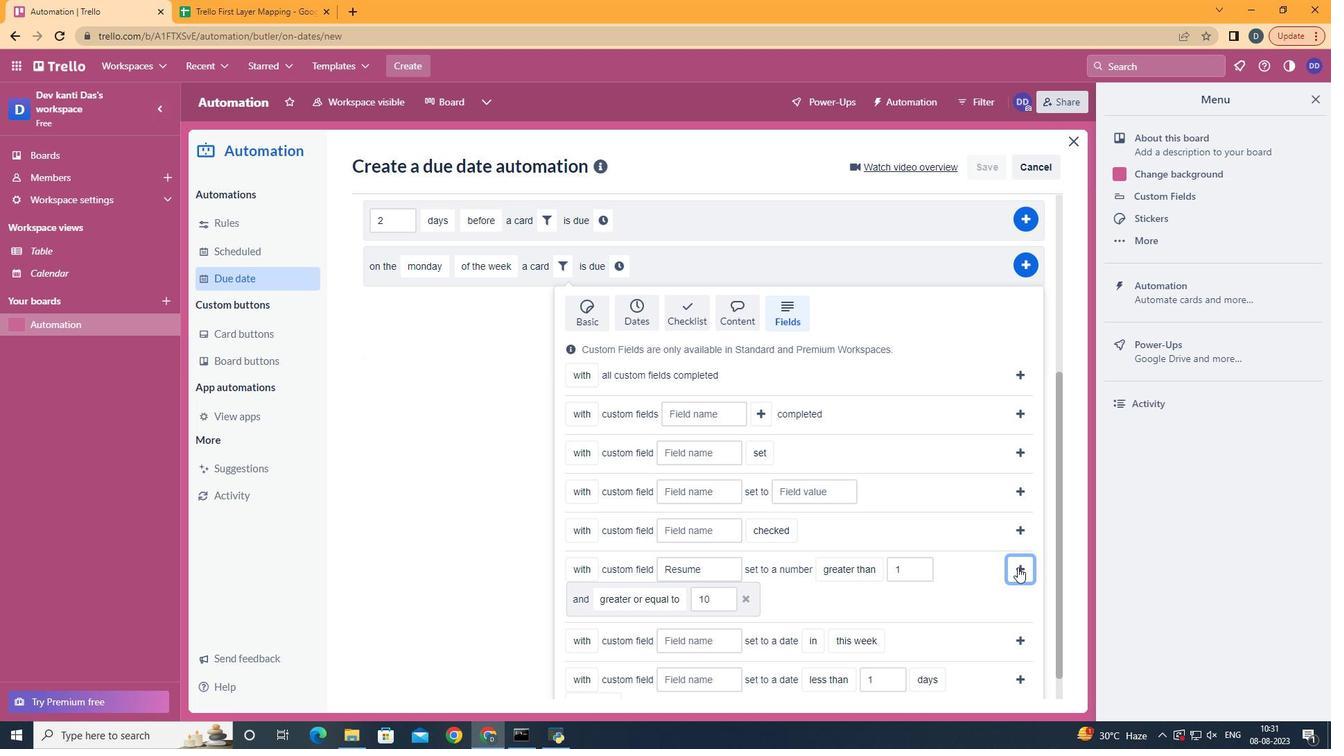 
Action: Mouse moved to (371, 592)
Screenshot: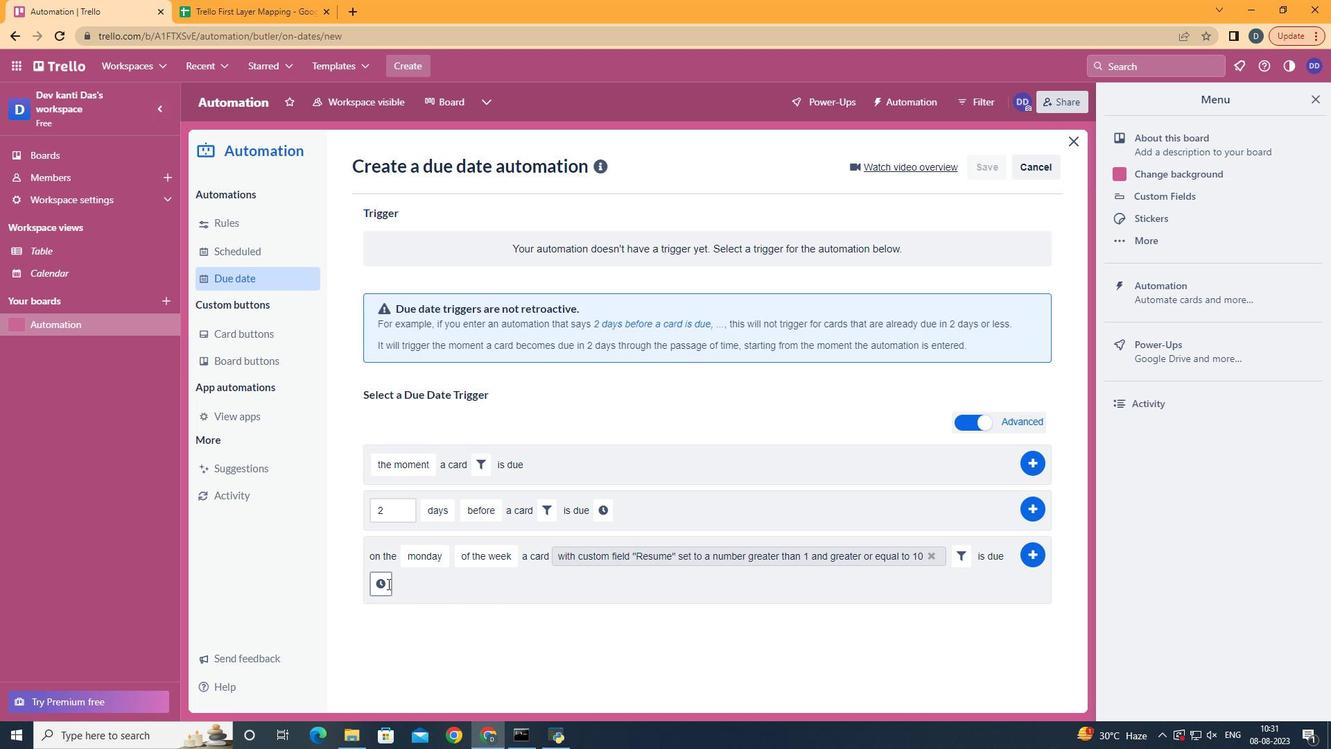 
Action: Mouse pressed left at (371, 592)
Screenshot: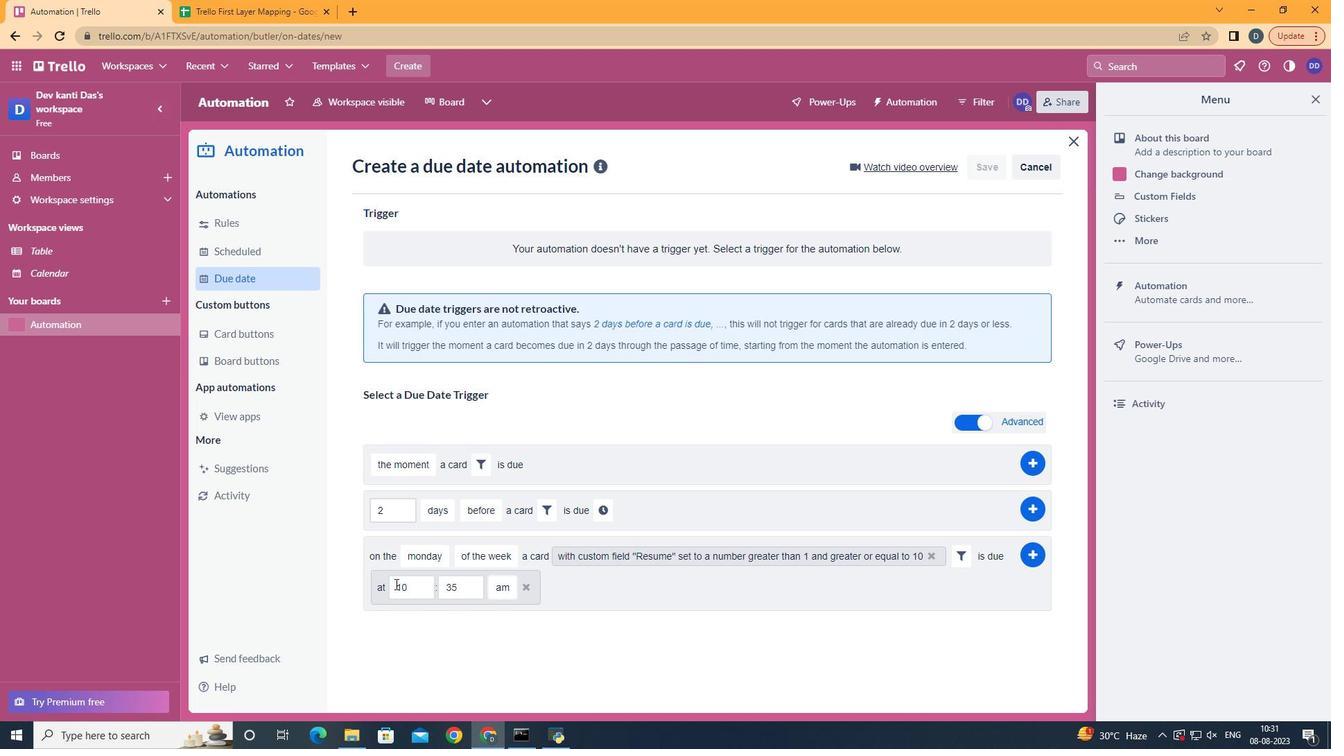 
Action: Mouse moved to (424, 595)
Screenshot: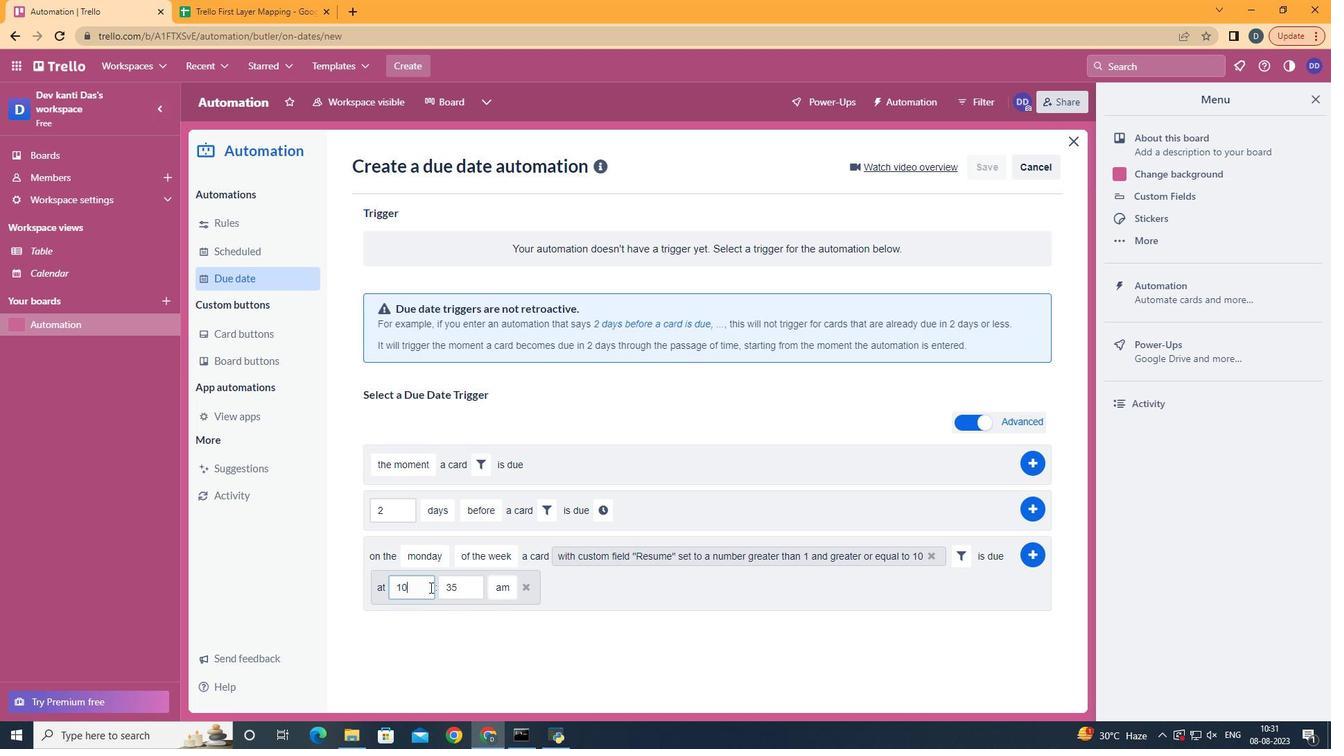 
Action: Mouse pressed left at (424, 595)
Screenshot: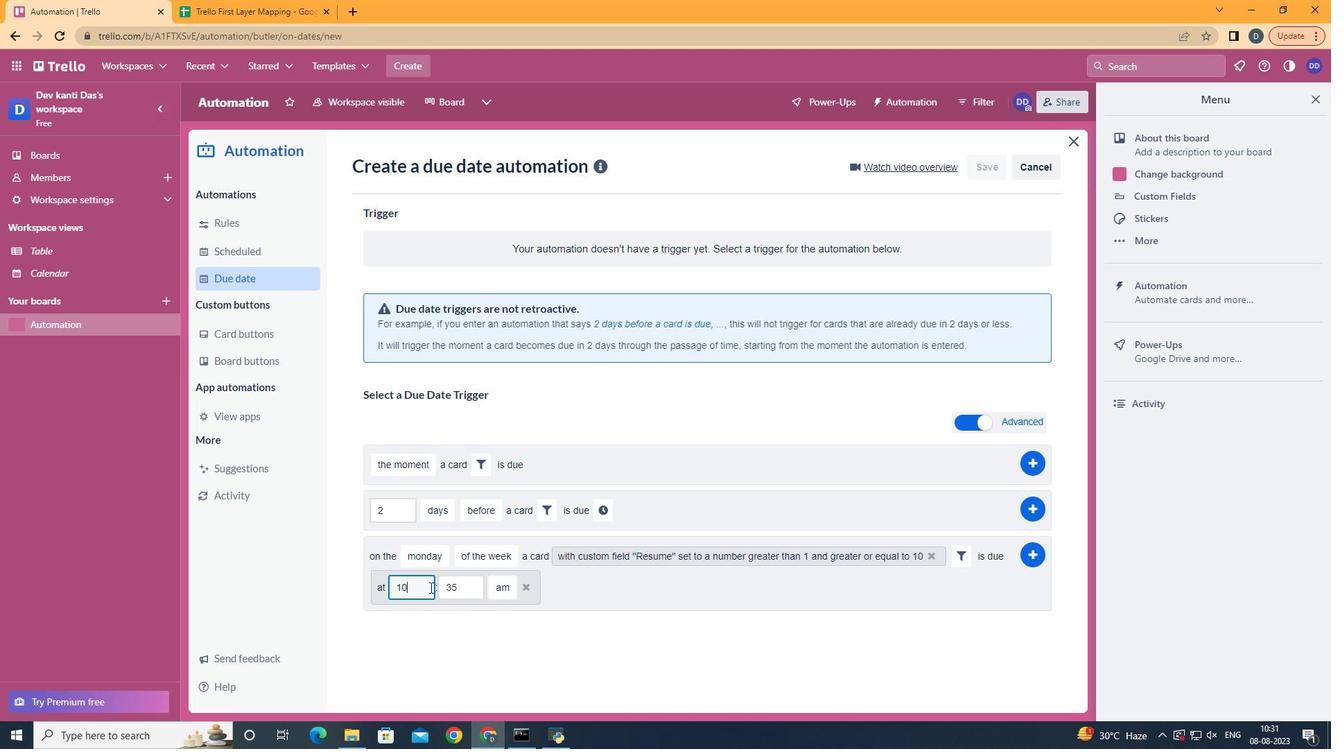 
Action: Key pressed <Key.backspace>1
Screenshot: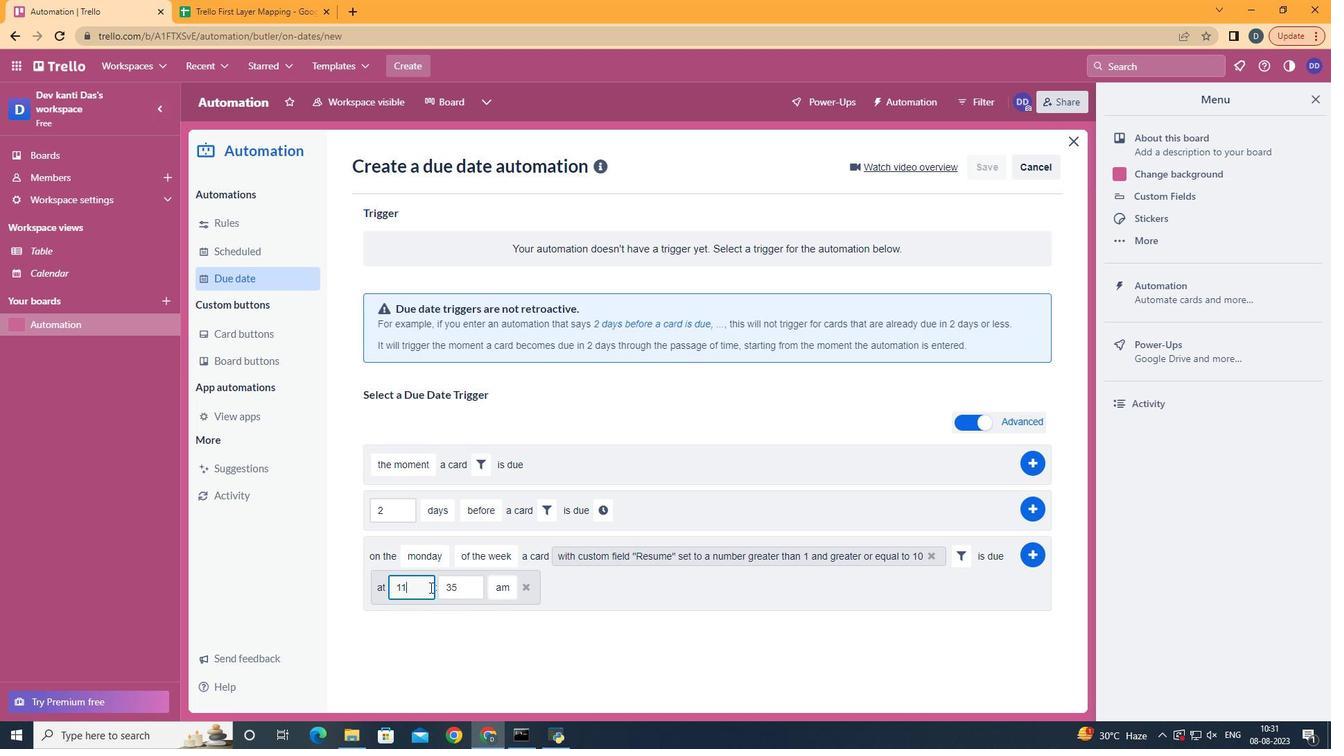 
Action: Mouse moved to (455, 605)
Screenshot: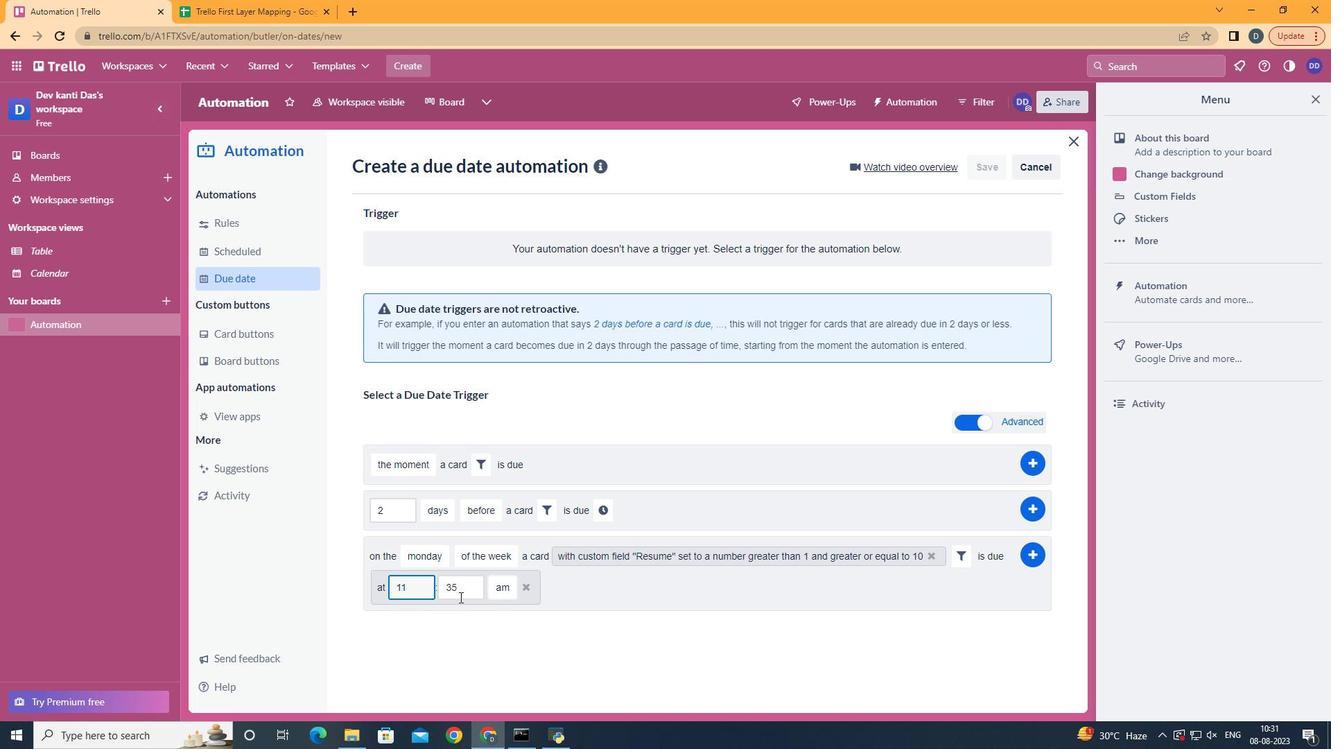 
Action: Mouse pressed left at (455, 605)
Screenshot: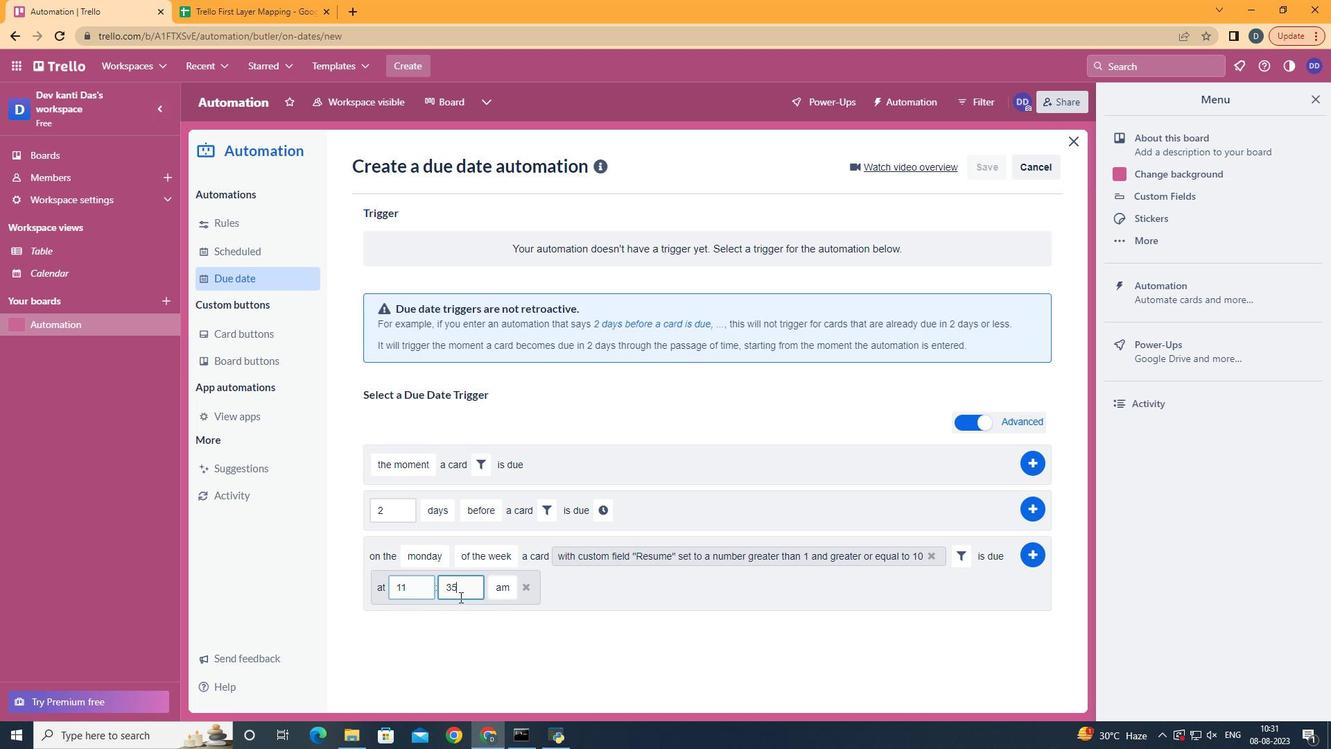 
Action: Key pressed <Key.backspace><Key.backspace>00
Screenshot: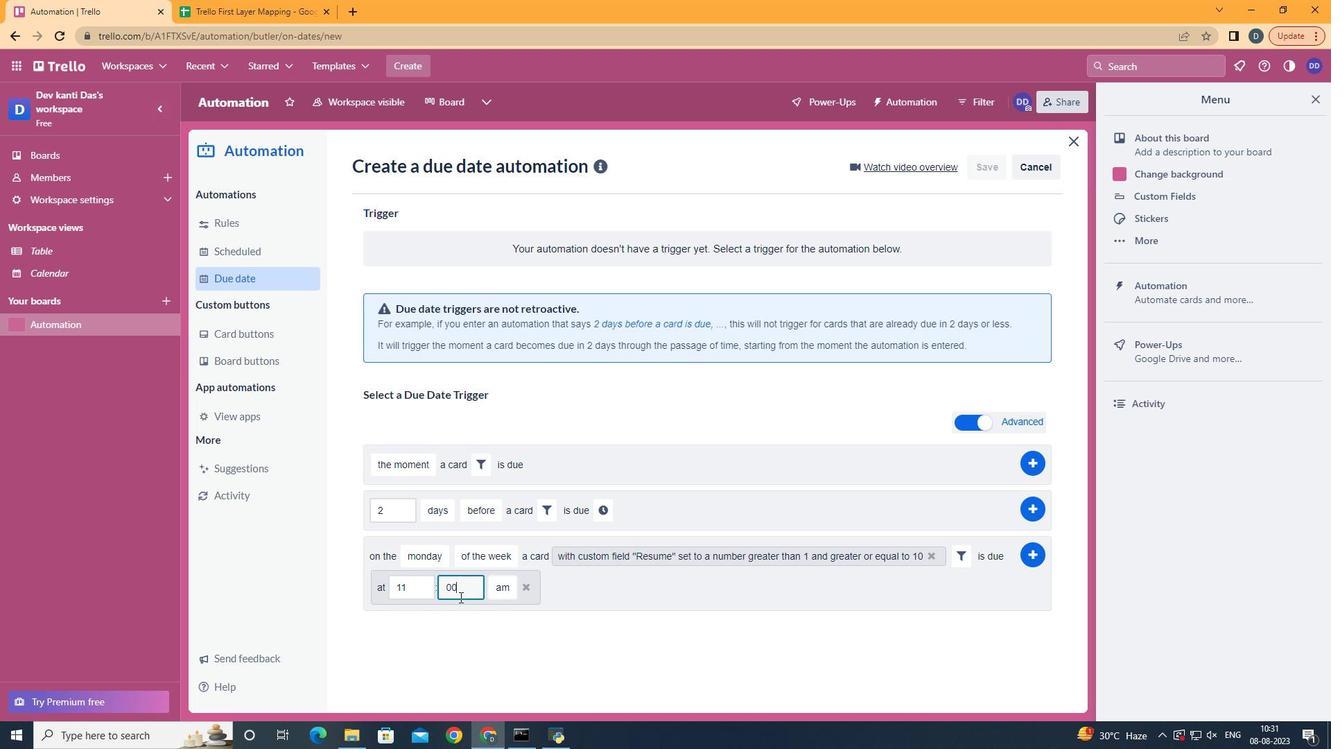
Action: Mouse moved to (1037, 554)
Screenshot: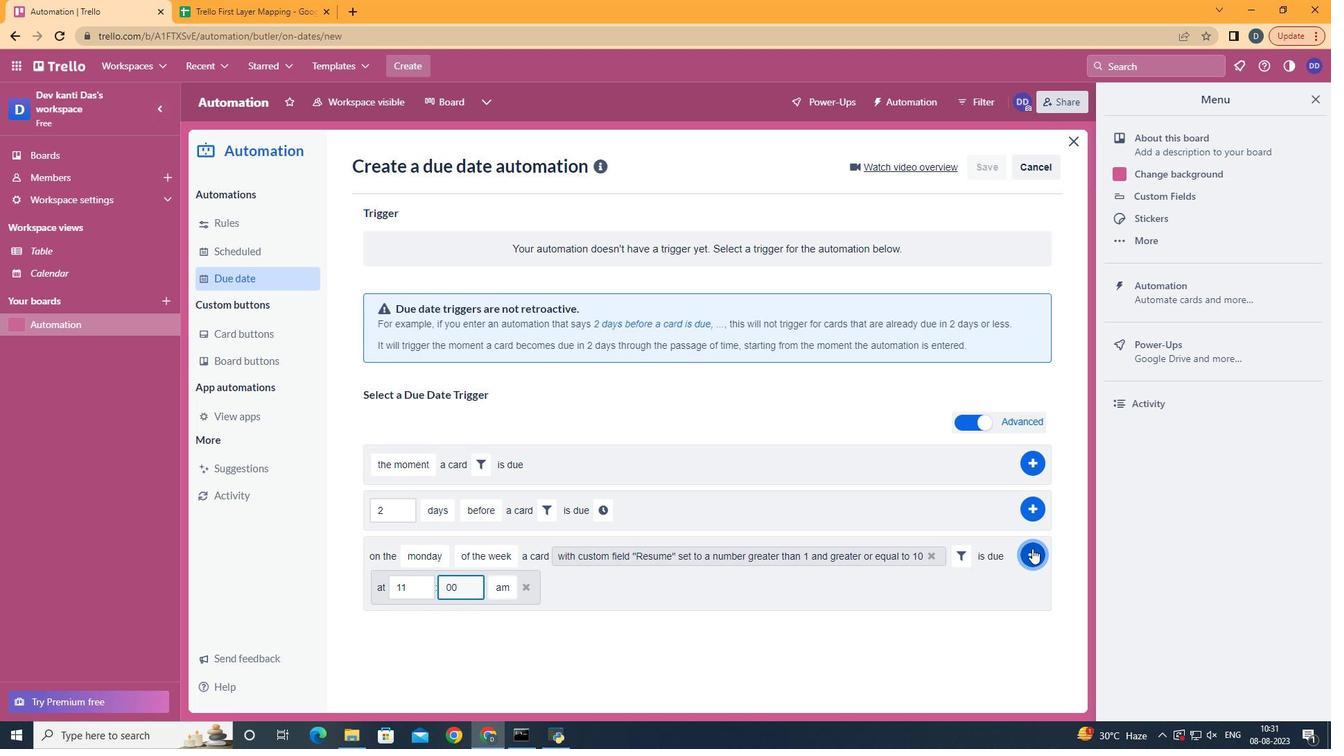 
Action: Mouse pressed left at (1037, 554)
Screenshot: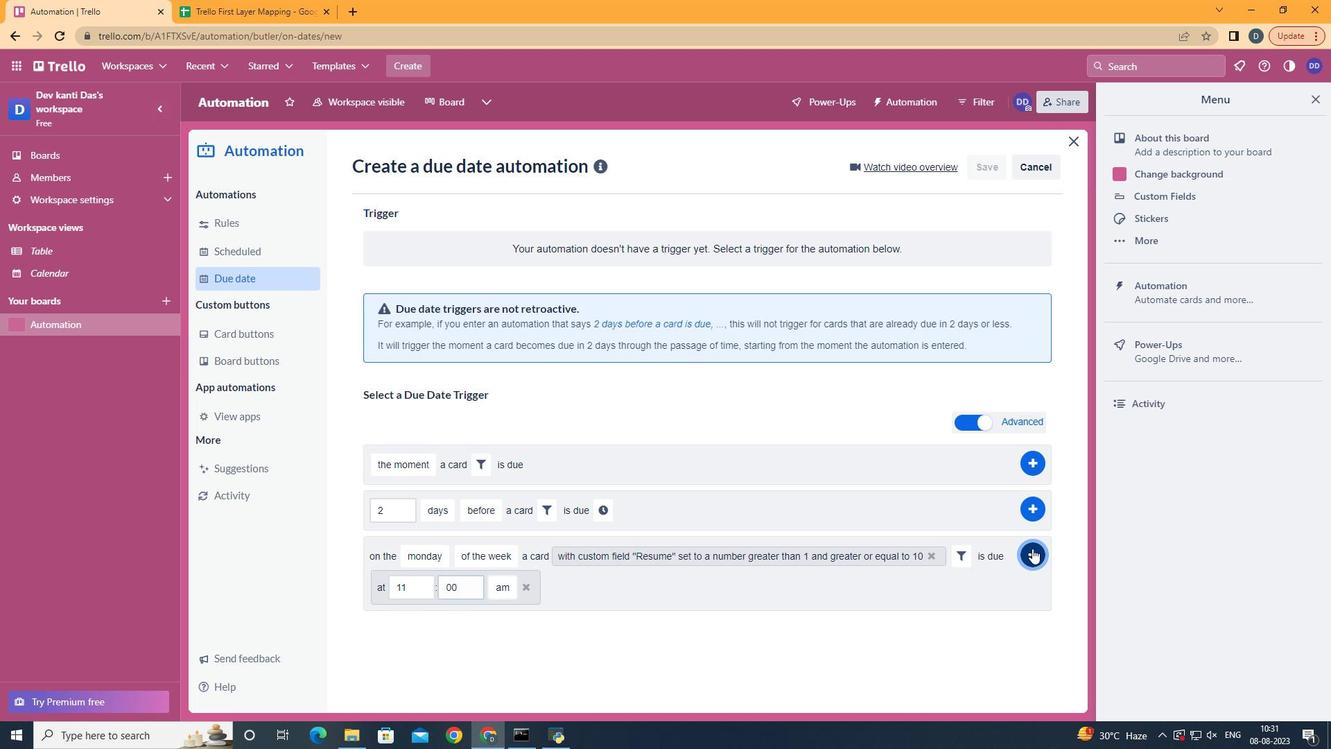 
Action: Mouse moved to (801, 254)
Screenshot: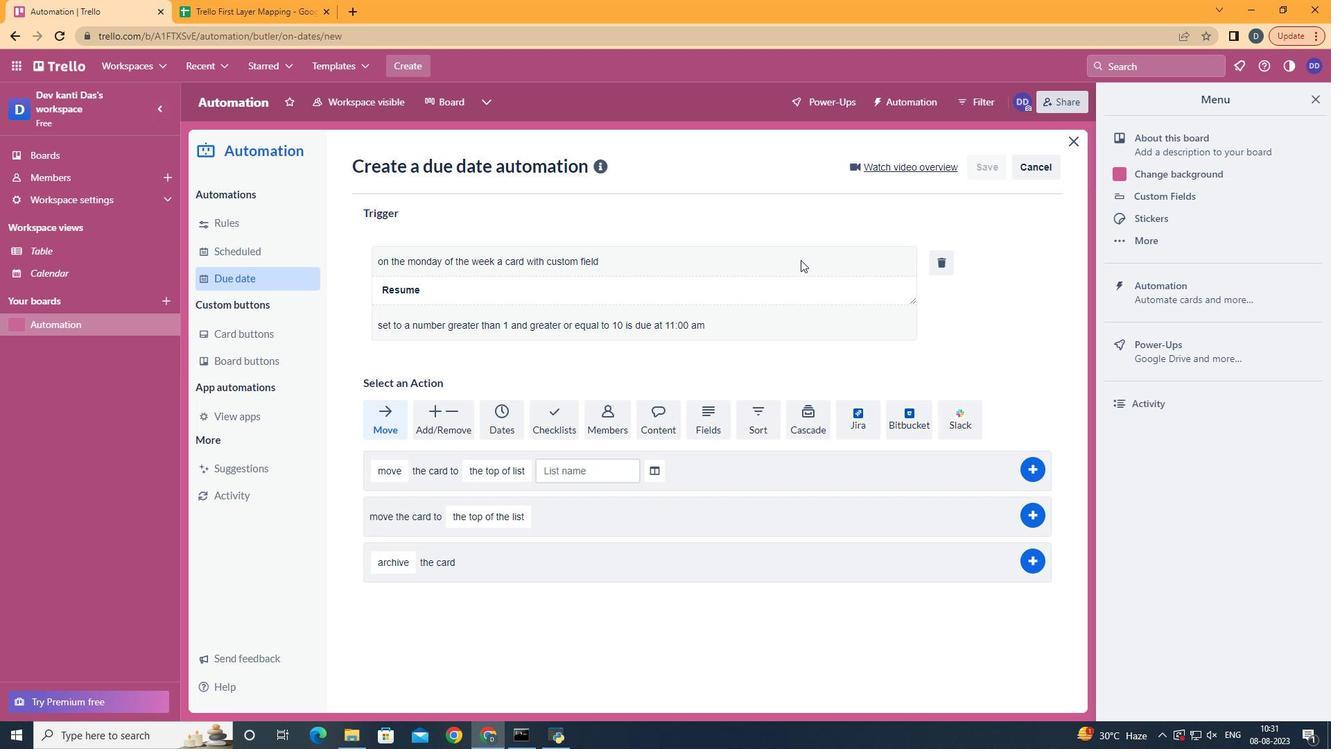 
